 Task: In the  document Hannah.pdf Write the word in the shape with center alignment 'LOL'Change Page orientation to  'Landscape' Insert emoji in the beginning of quote: Thumbs Up
Action: Mouse moved to (289, 395)
Screenshot: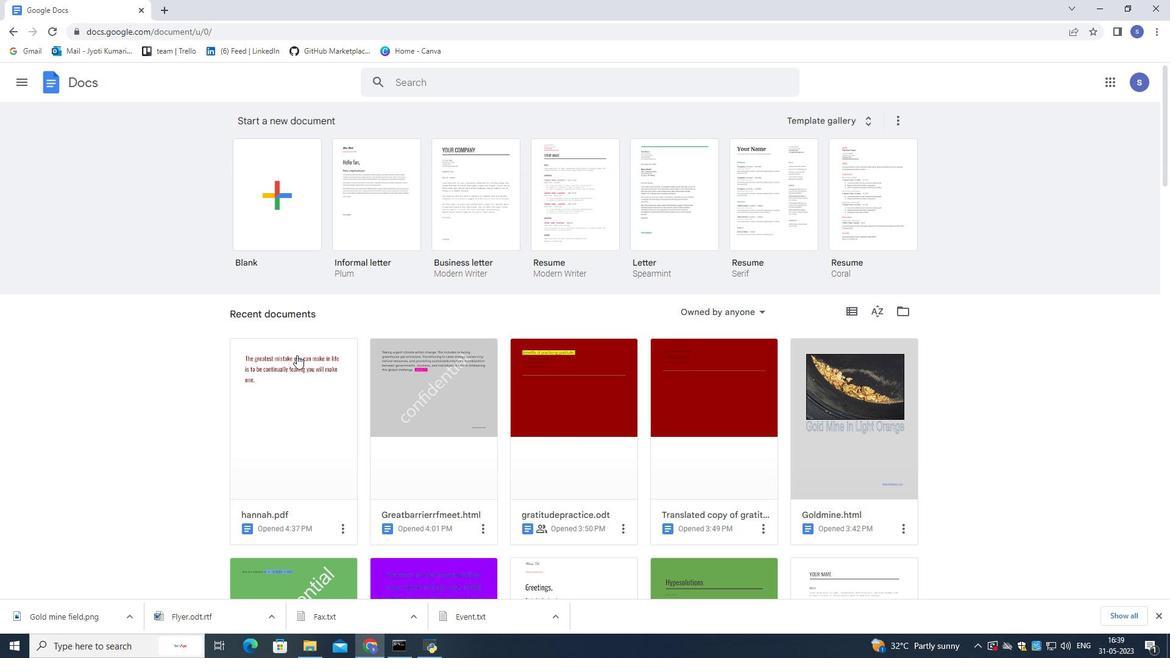 
Action: Mouse pressed left at (289, 395)
Screenshot: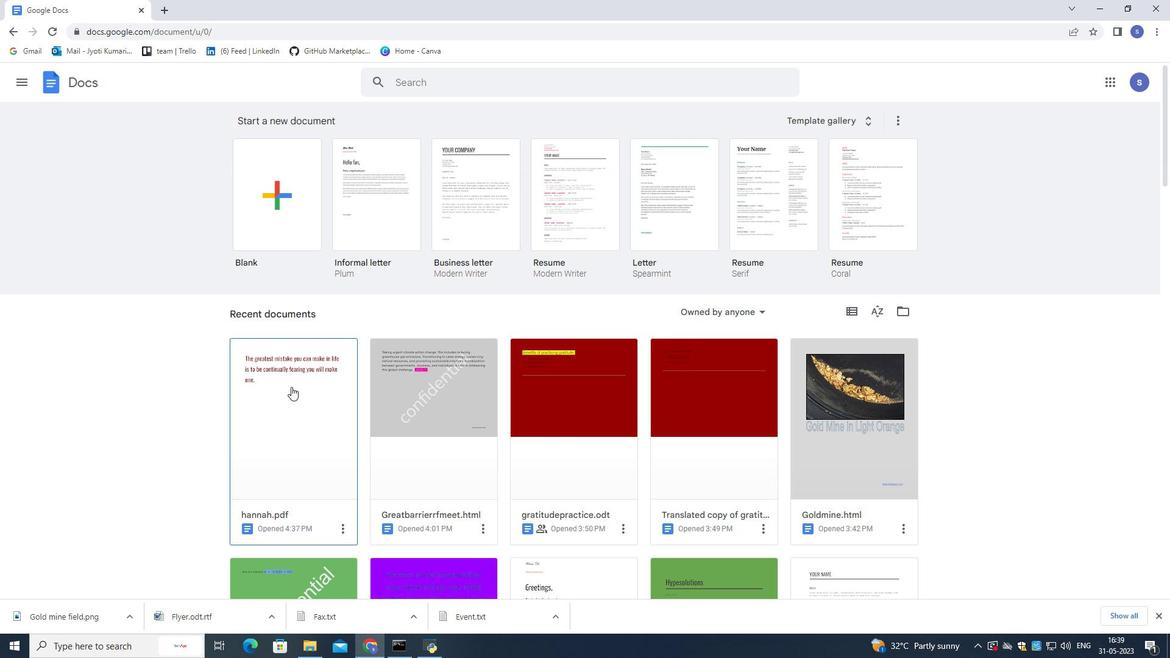 
Action: Mouse pressed left at (289, 395)
Screenshot: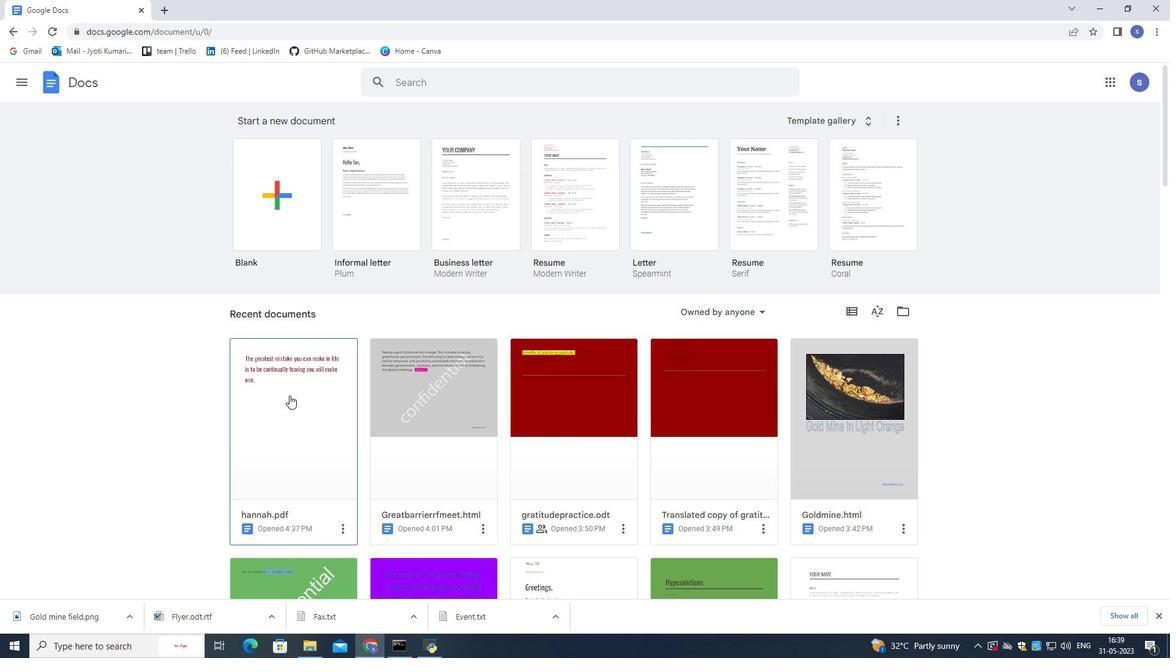 
Action: Mouse moved to (386, 235)
Screenshot: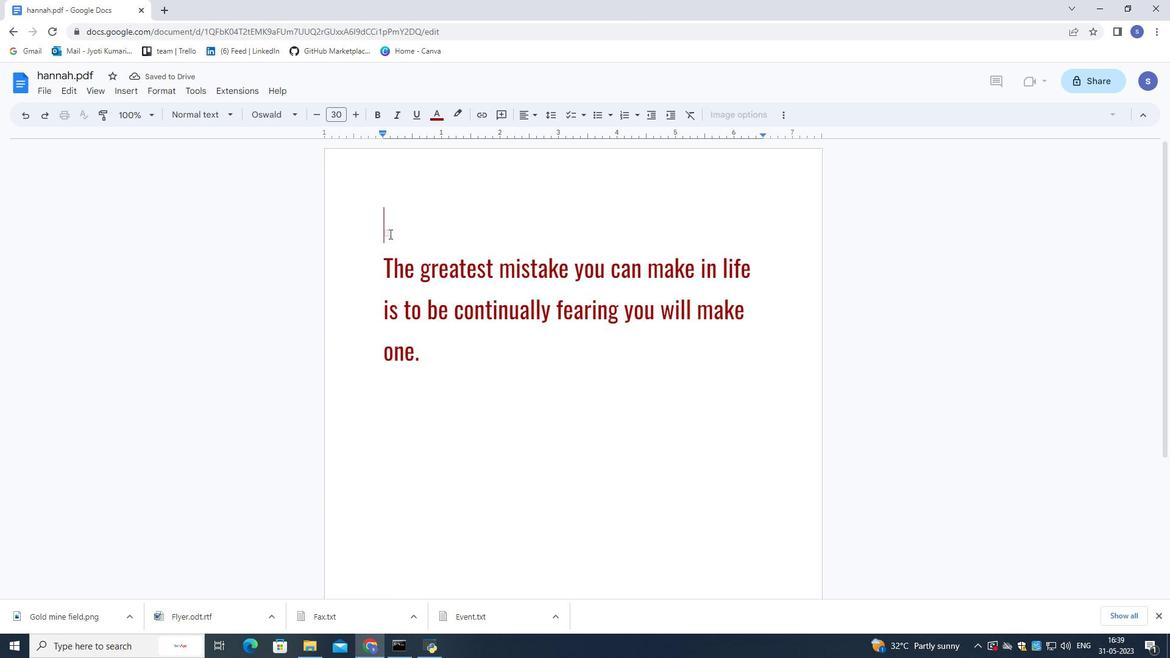 
Action: Mouse pressed left at (386, 235)
Screenshot: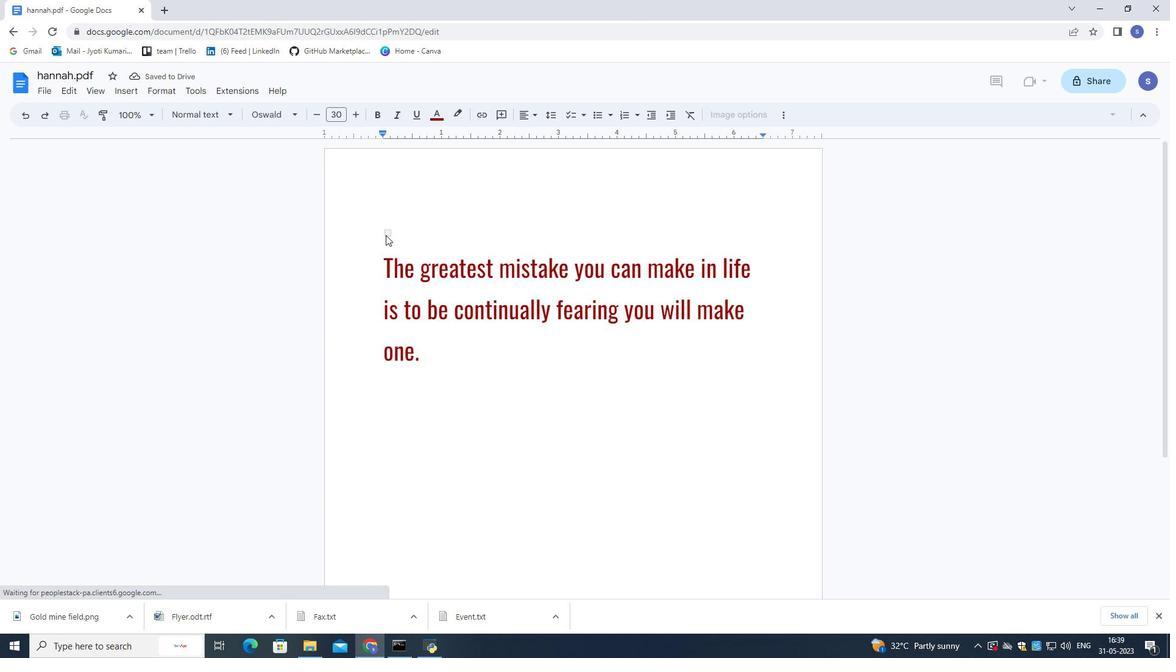 
Action: Mouse moved to (406, 242)
Screenshot: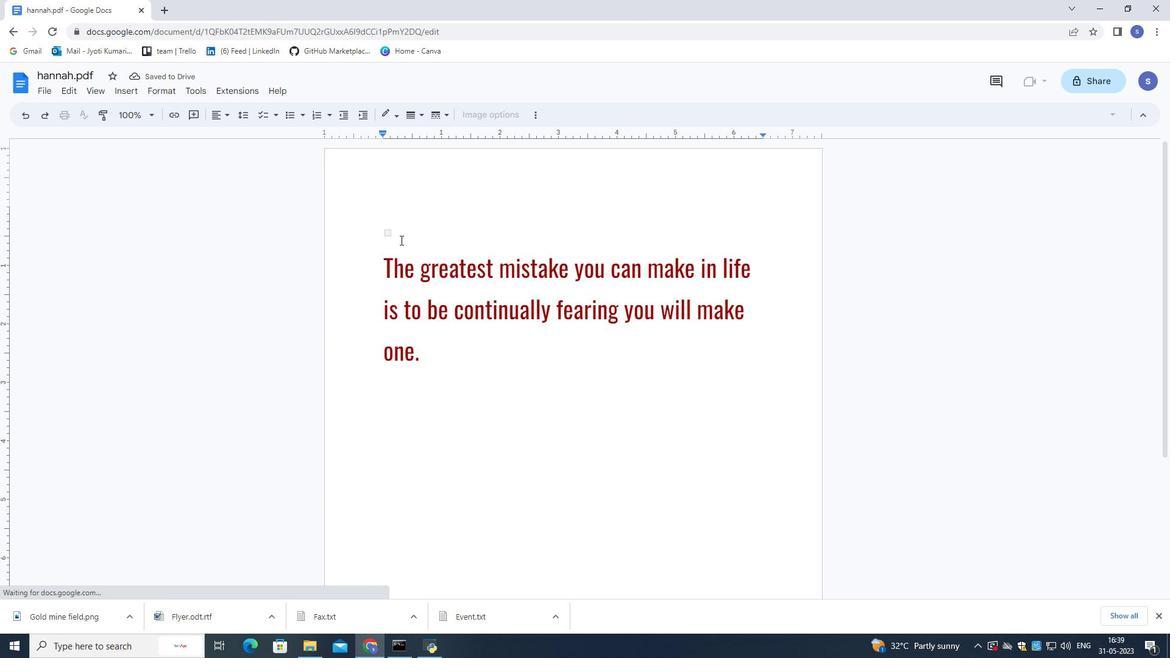 
Action: Mouse pressed left at (406, 242)
Screenshot: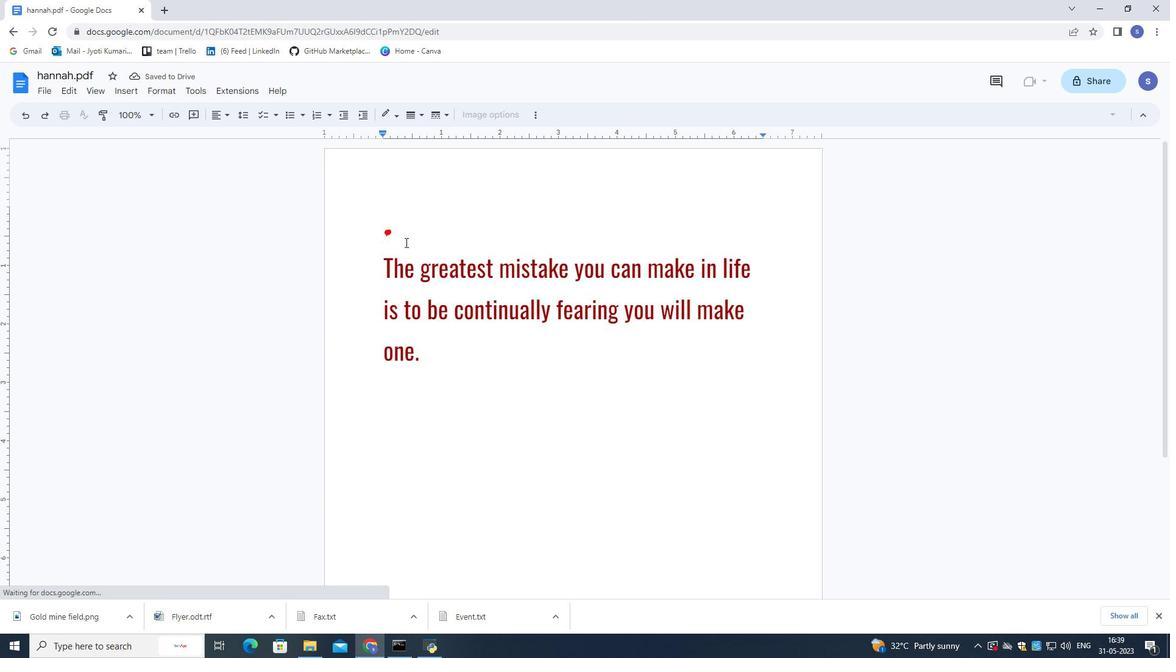 
Action: Mouse moved to (387, 227)
Screenshot: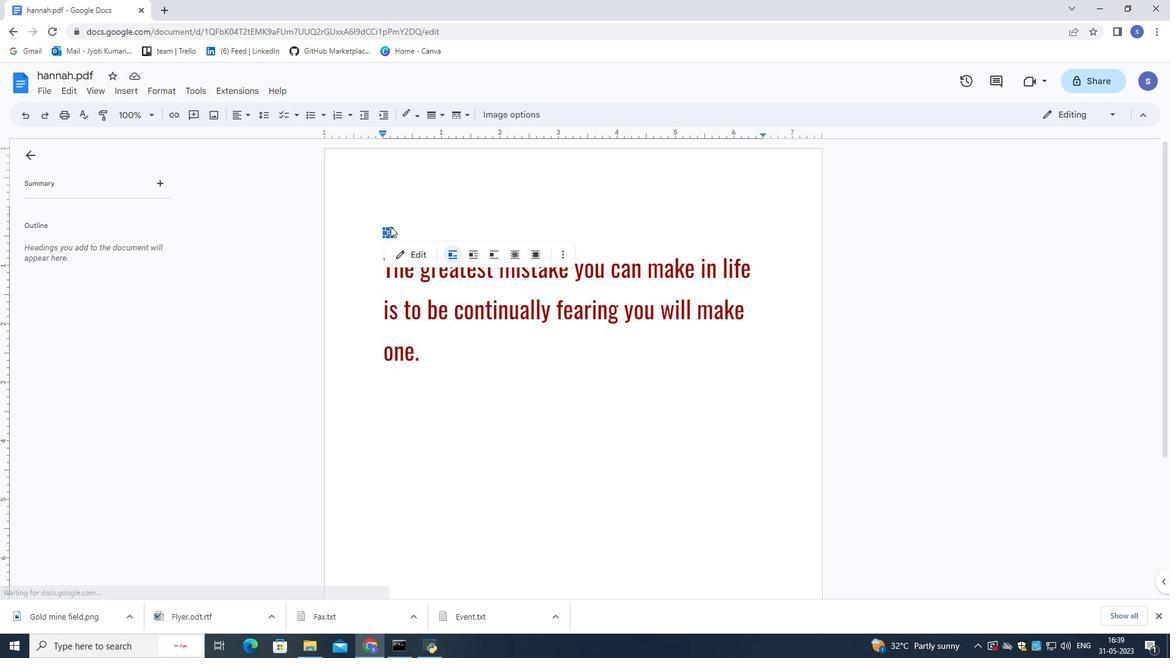 
Action: Mouse pressed left at (387, 227)
Screenshot: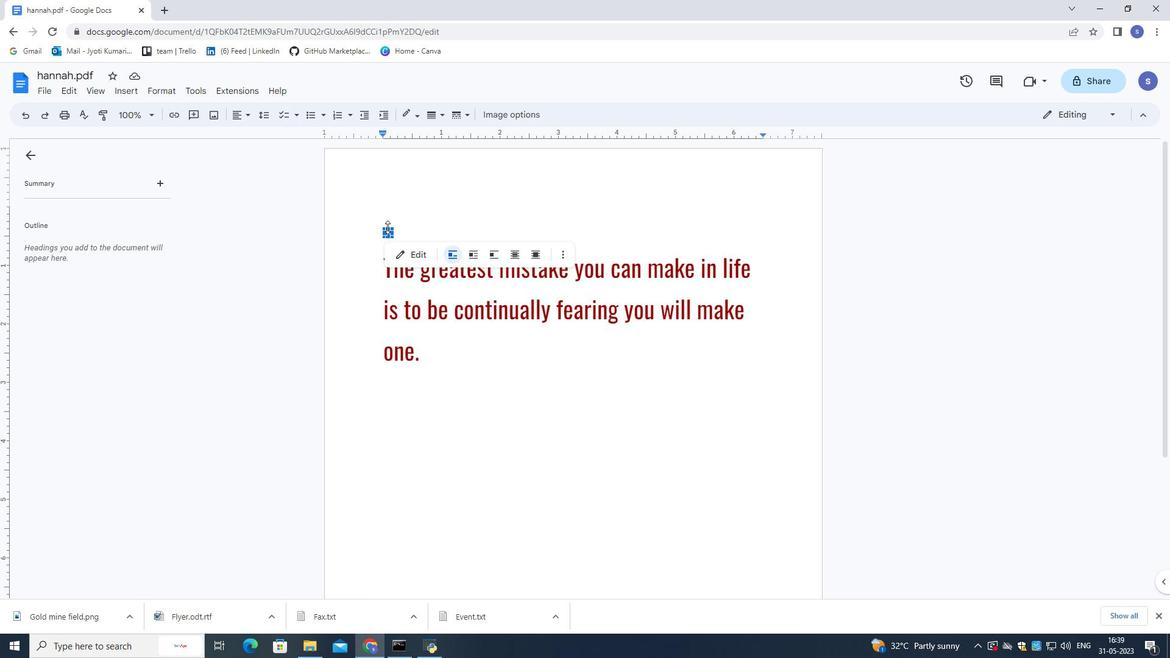 
Action: Mouse moved to (396, 226)
Screenshot: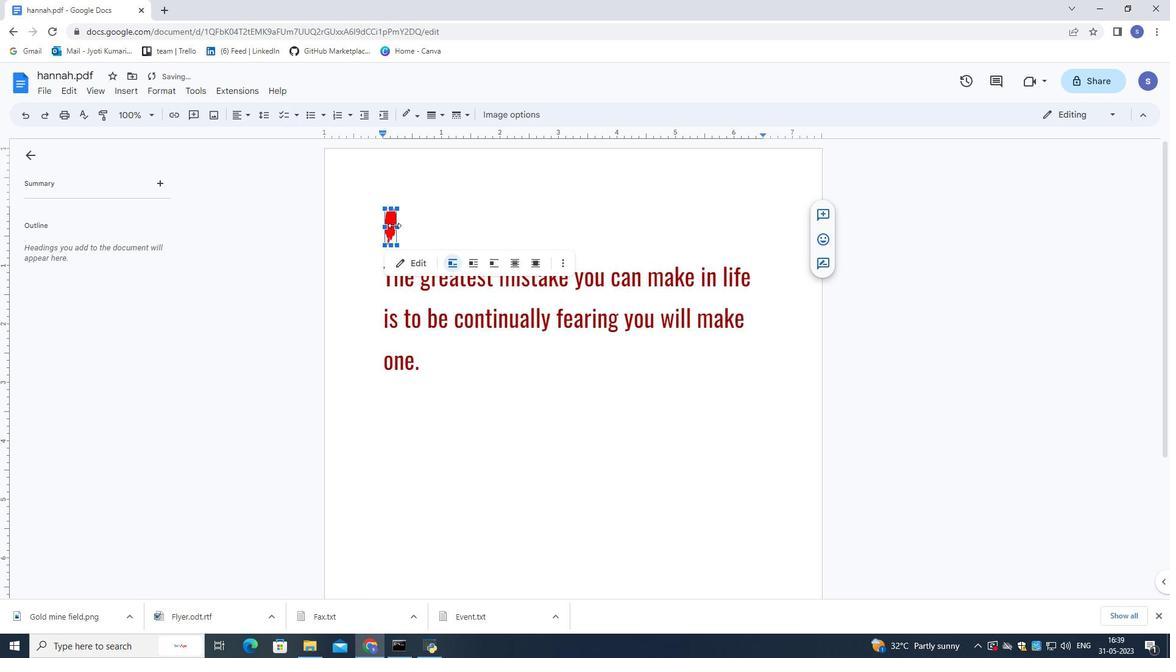 
Action: Mouse pressed left at (396, 226)
Screenshot: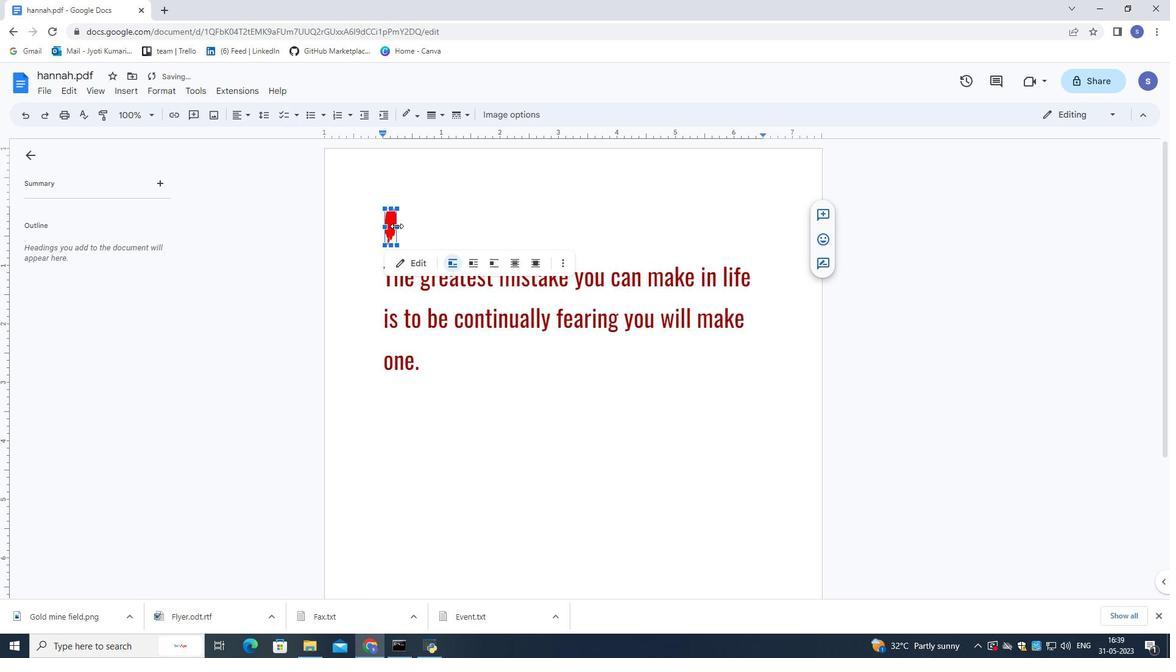 
Action: Mouse moved to (400, 232)
Screenshot: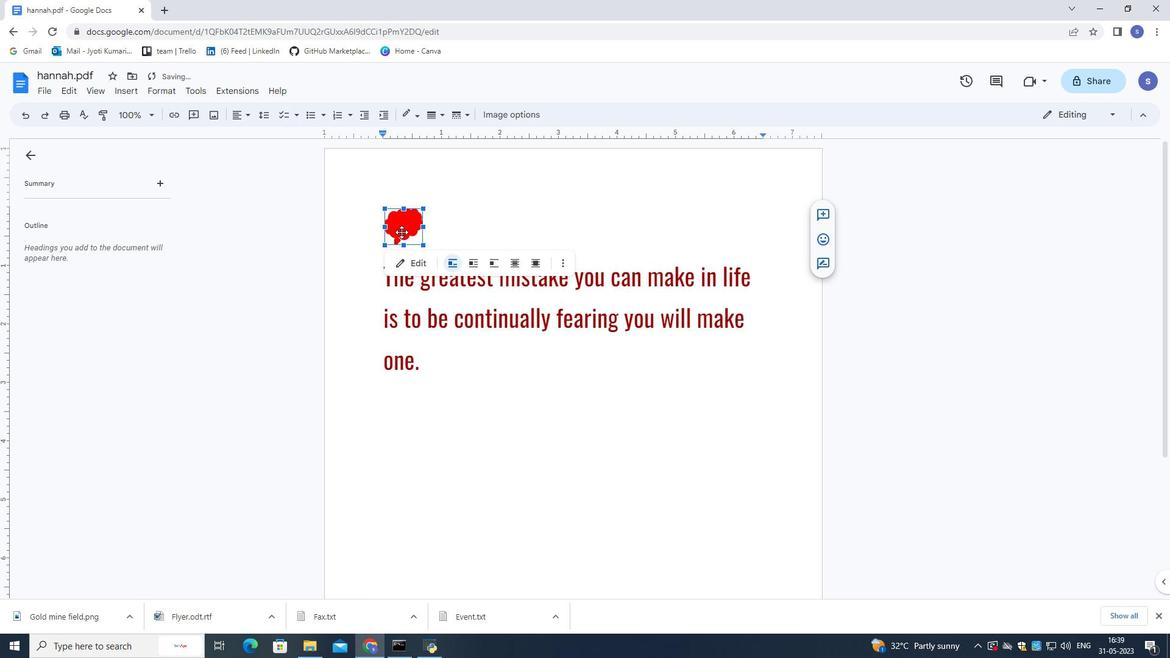 
Action: Mouse pressed left at (400, 232)
Screenshot: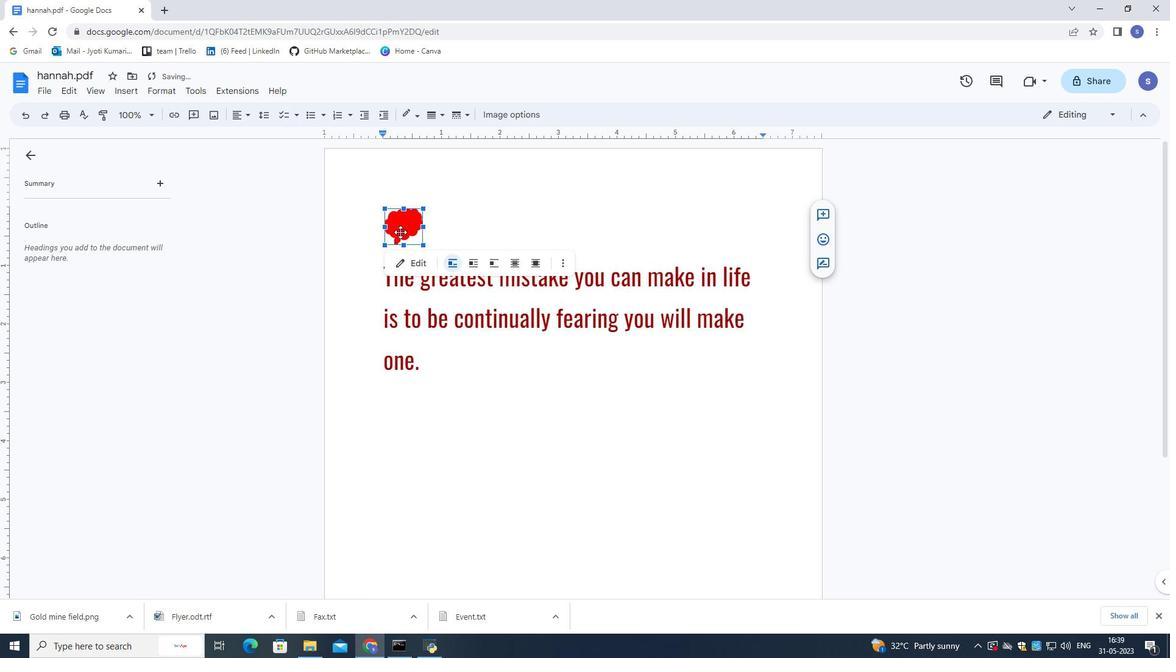 
Action: Mouse moved to (400, 228)
Screenshot: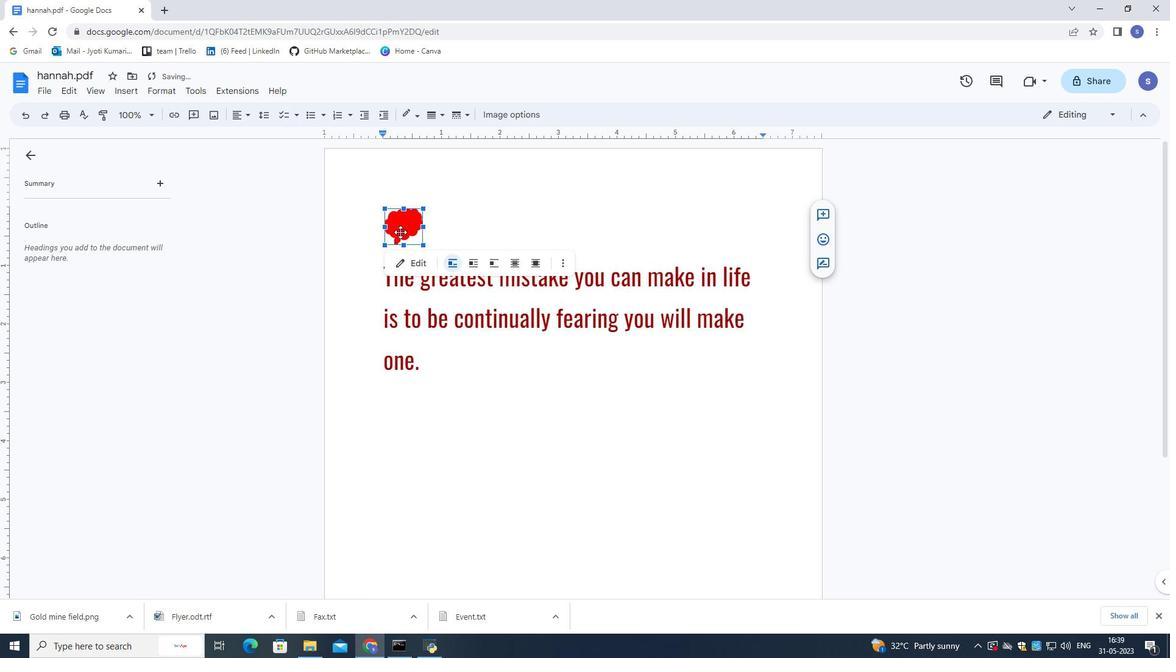 
Action: Mouse pressed left at (400, 228)
Screenshot: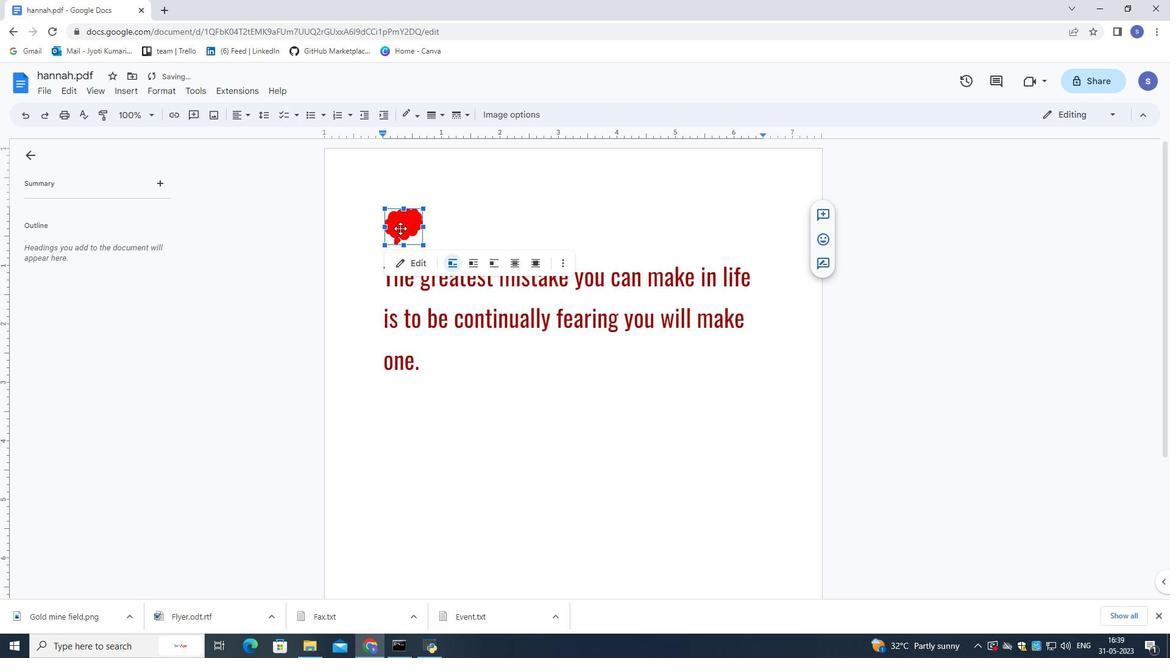
Action: Mouse pressed left at (400, 228)
Screenshot: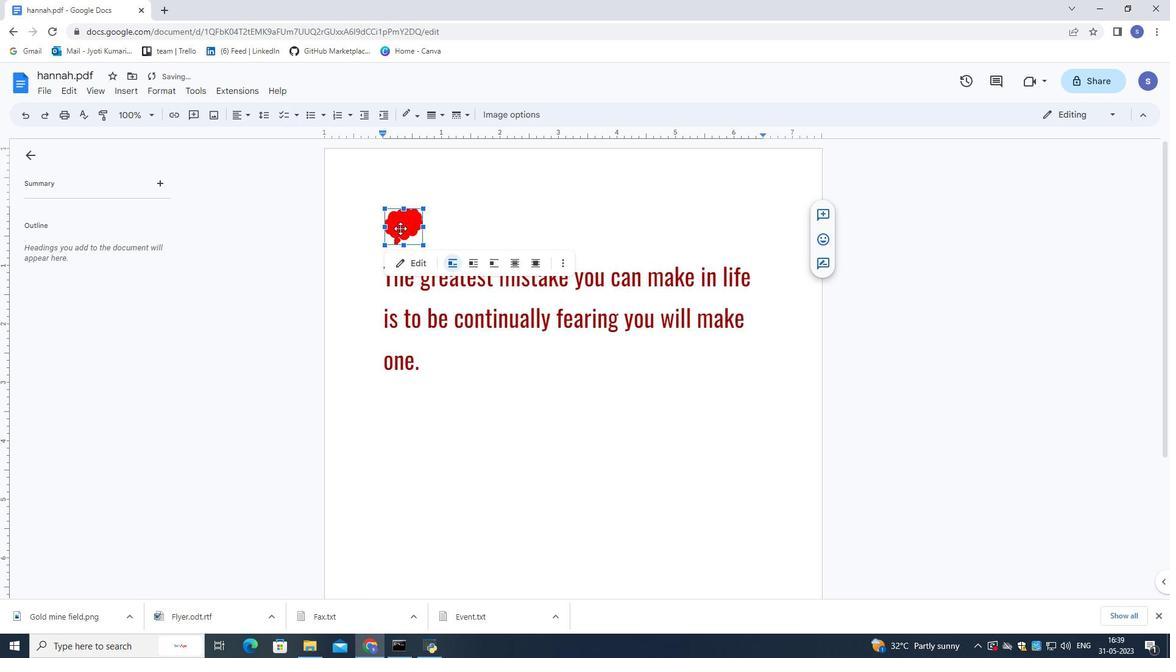 
Action: Mouse pressed left at (400, 228)
Screenshot: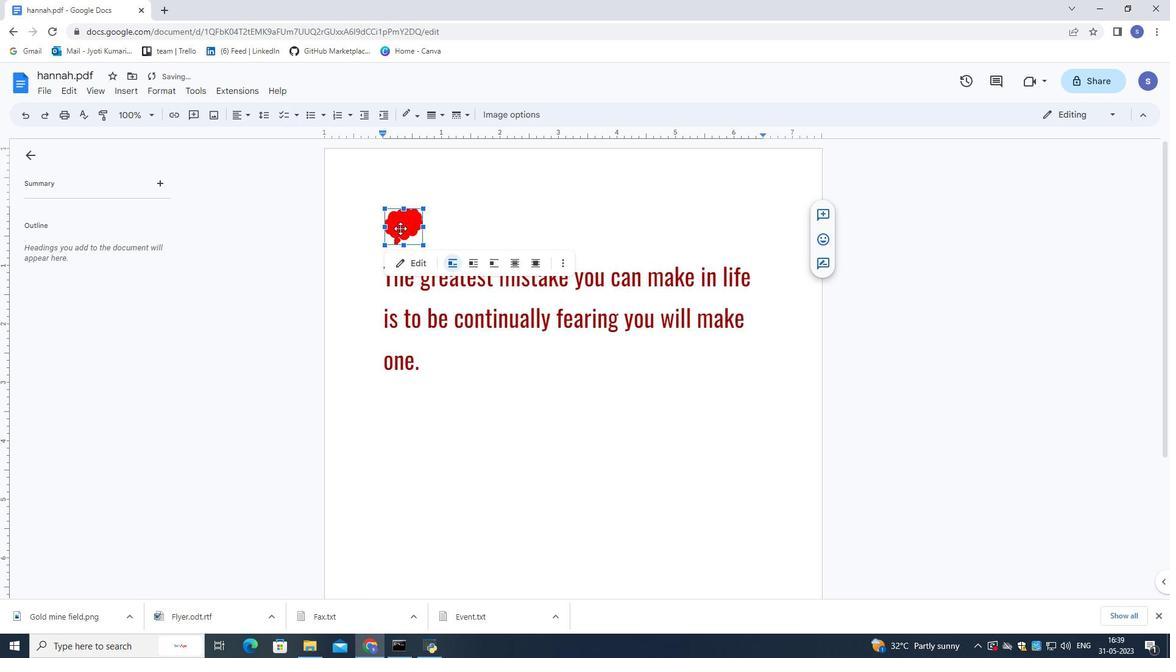 
Action: Mouse moved to (592, 329)
Screenshot: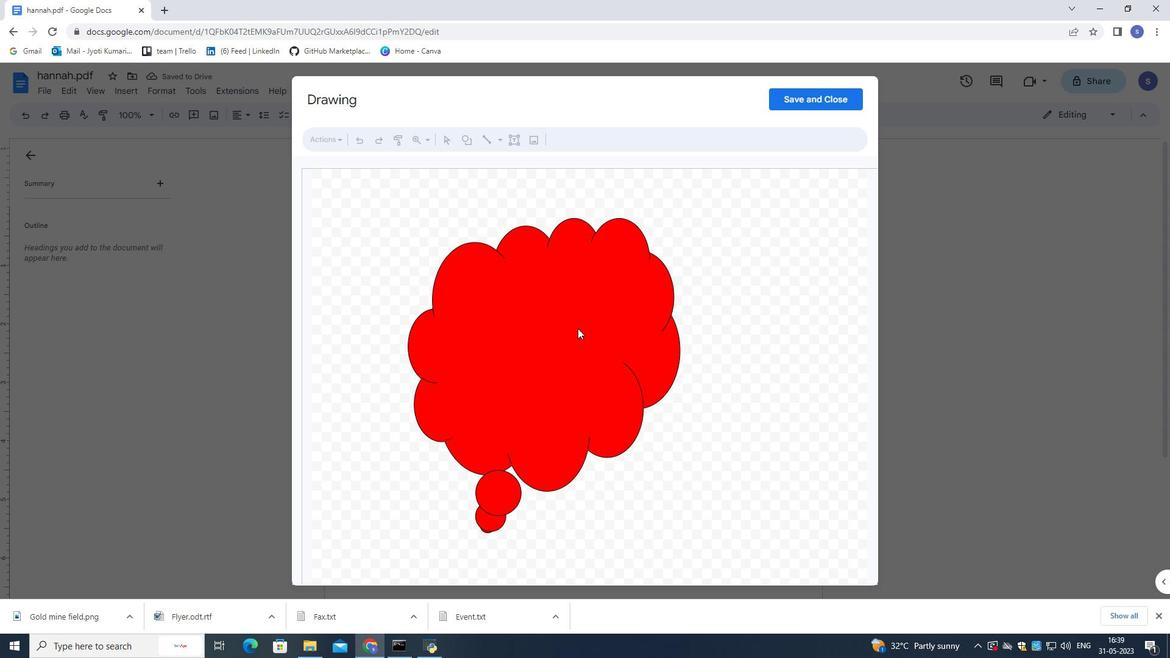 
Action: Mouse pressed left at (592, 329)
Screenshot: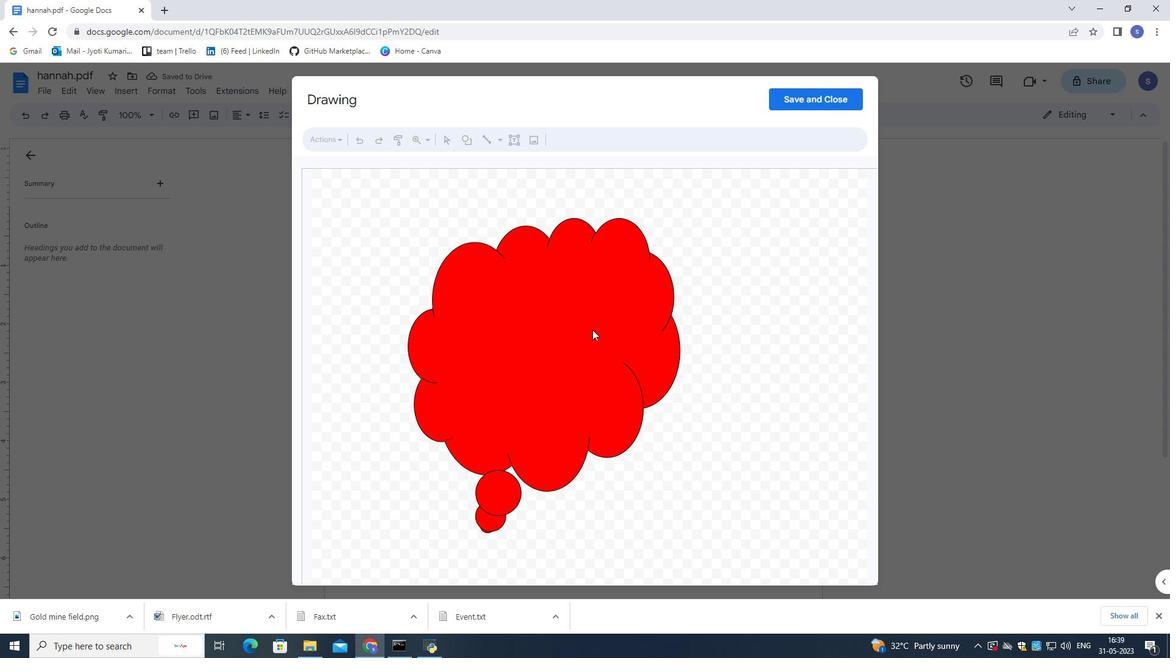 
Action: Mouse moved to (557, 341)
Screenshot: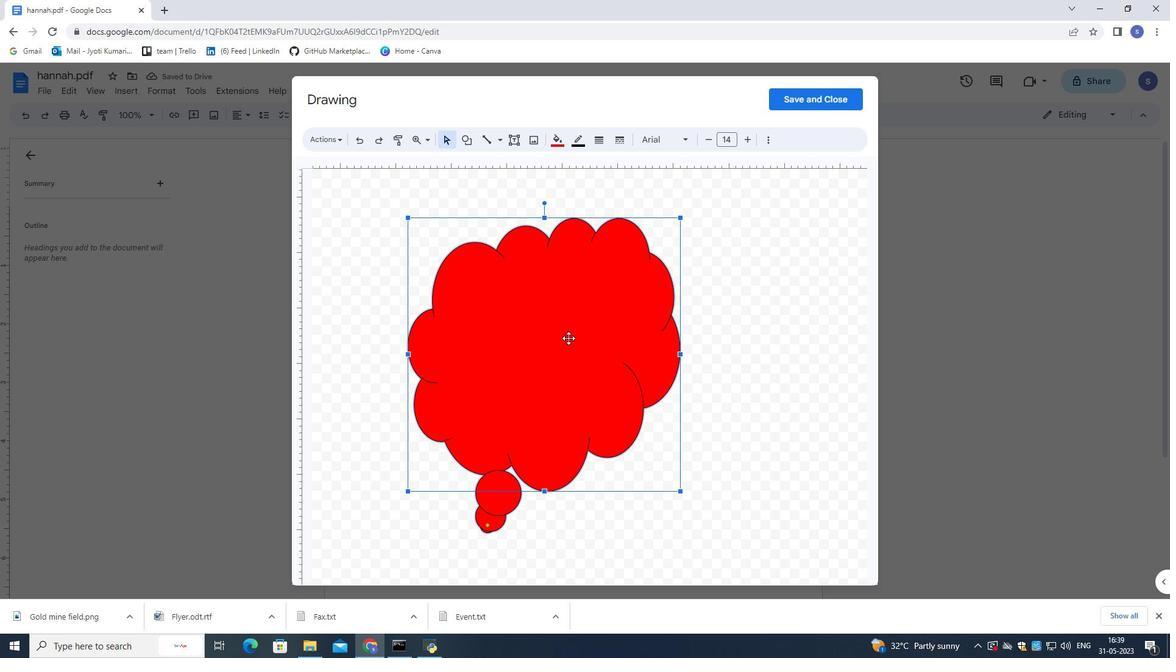 
Action: Mouse pressed left at (557, 341)
Screenshot: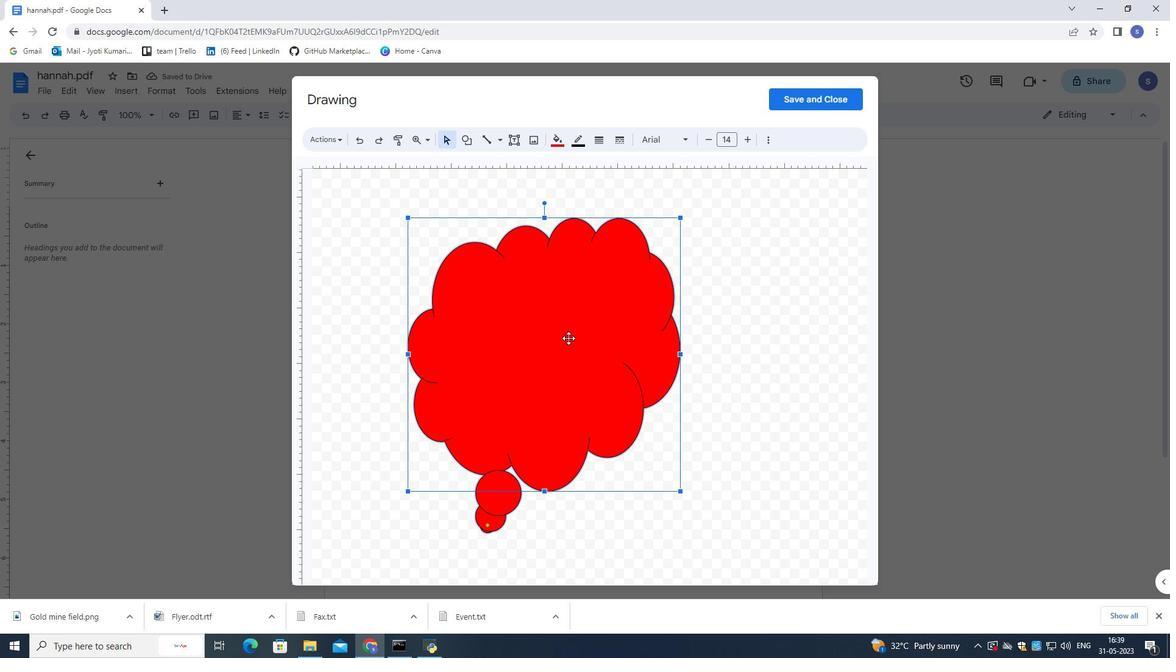 
Action: Mouse moved to (556, 341)
Screenshot: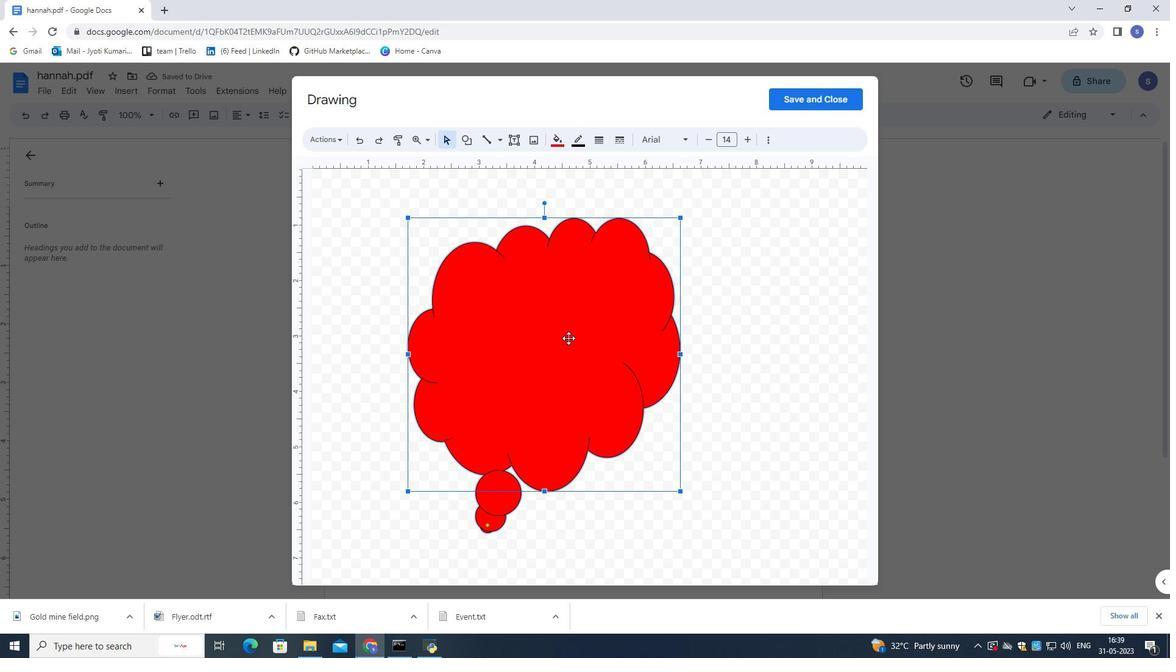 
Action: Mouse pressed left at (556, 341)
Screenshot: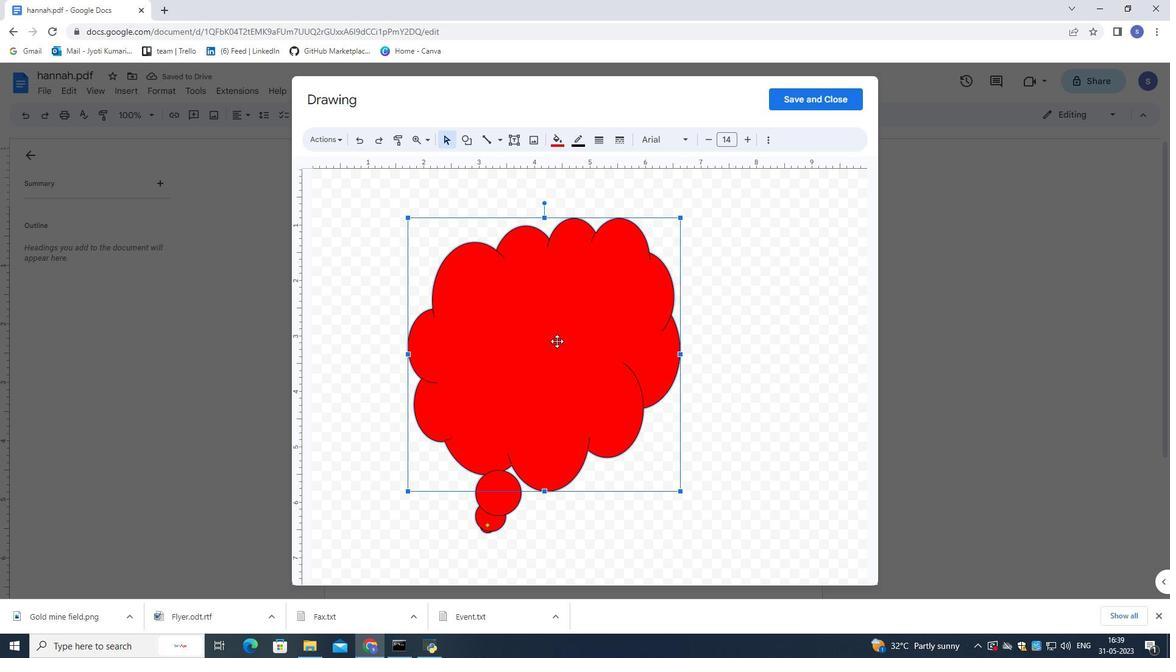 
Action: Mouse pressed left at (556, 341)
Screenshot: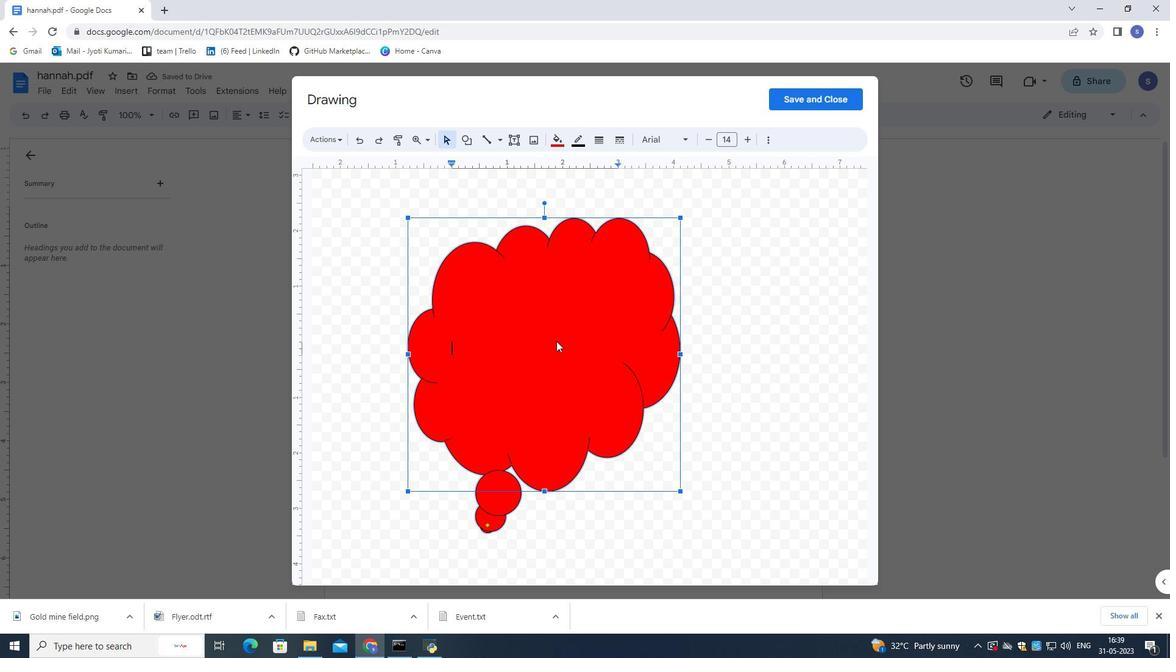
Action: Key pressed <Key.shift>LOL
Screenshot: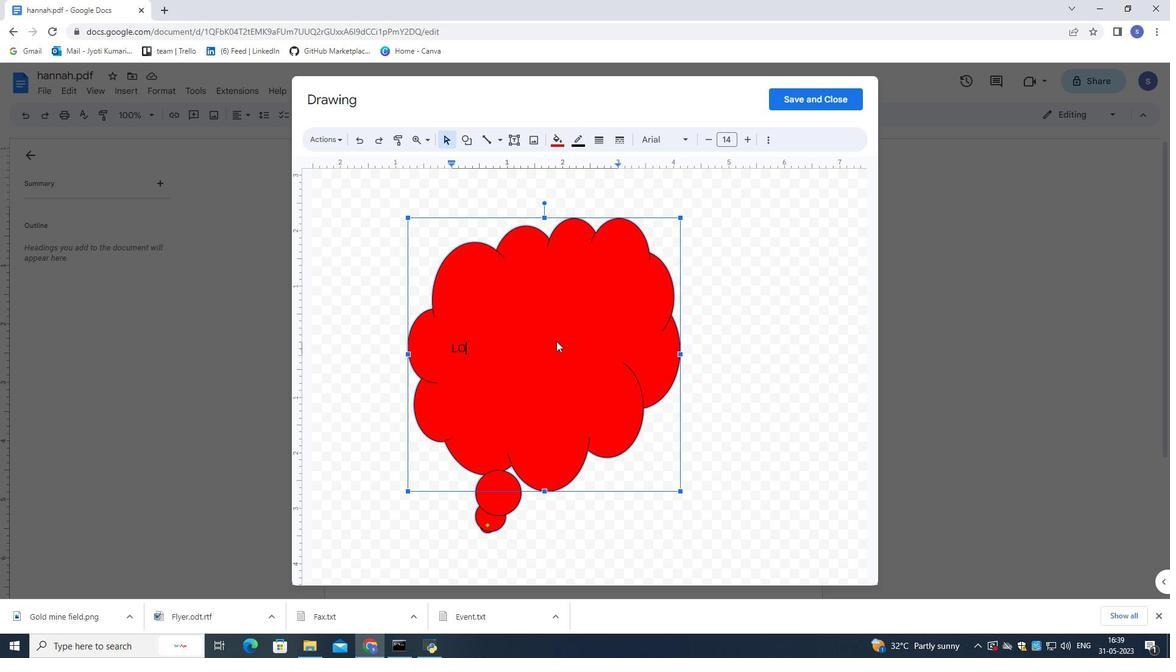 
Action: Mouse moved to (817, 96)
Screenshot: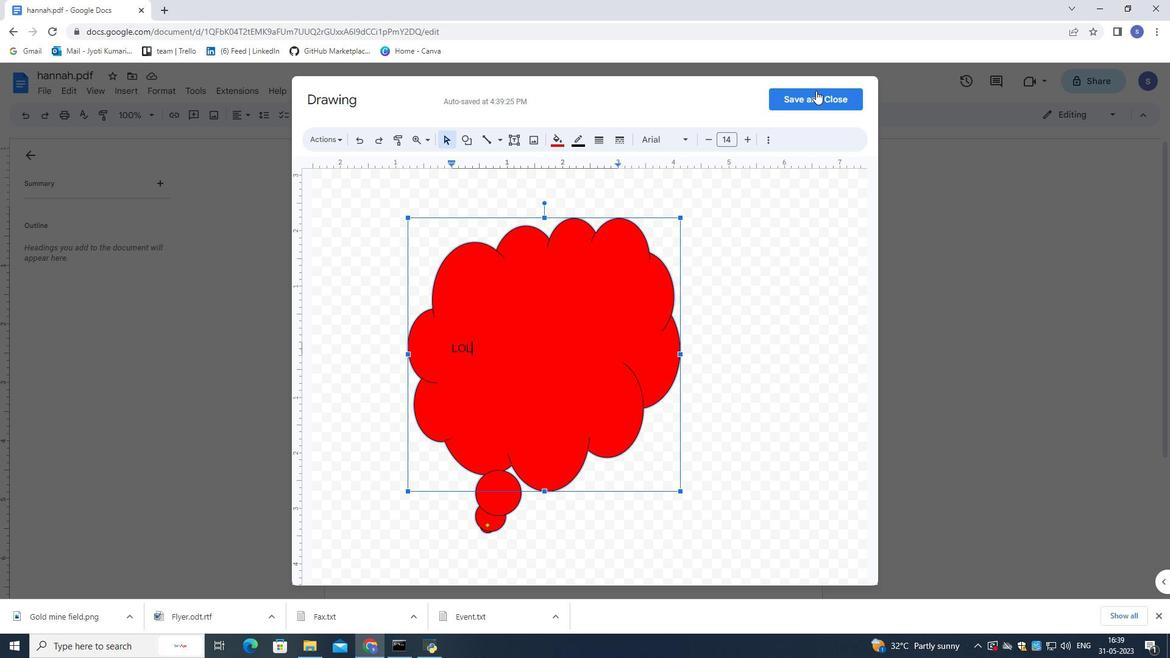 
Action: Mouse pressed left at (817, 96)
Screenshot: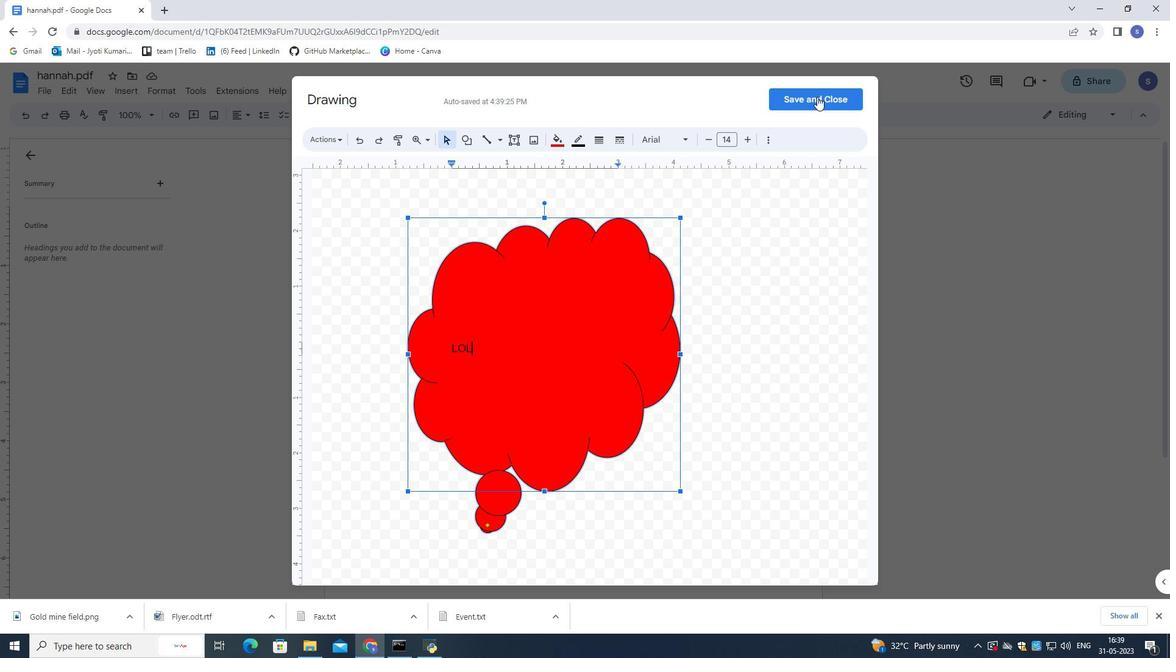 
Action: Mouse moved to (474, 225)
Screenshot: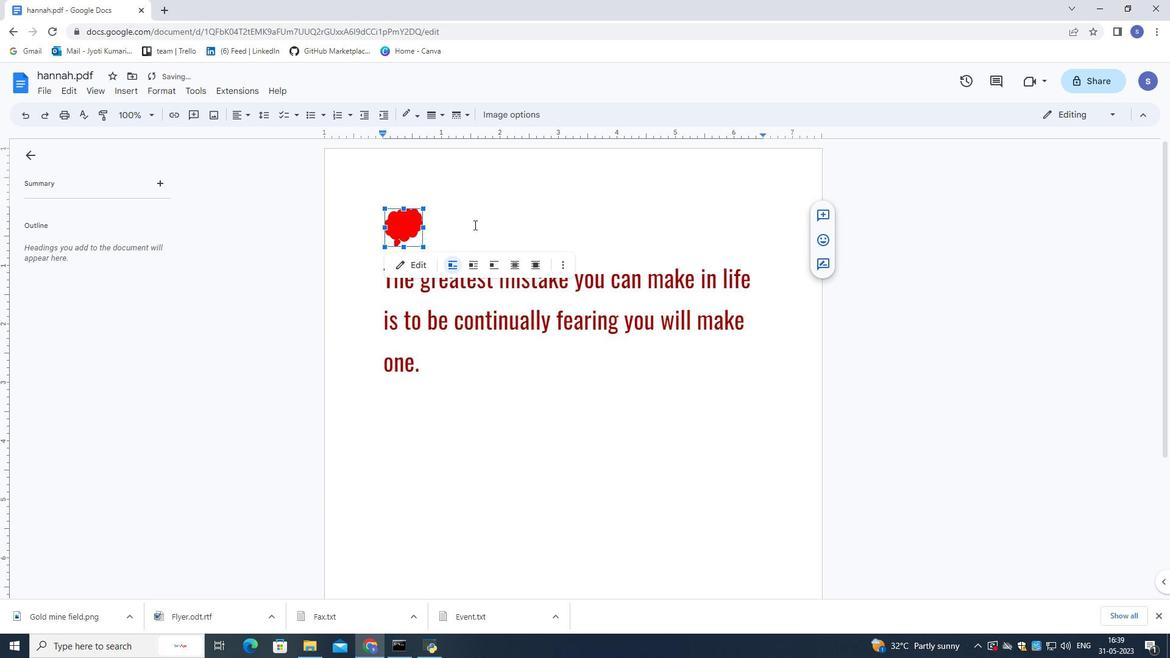 
Action: Mouse pressed left at (474, 225)
Screenshot: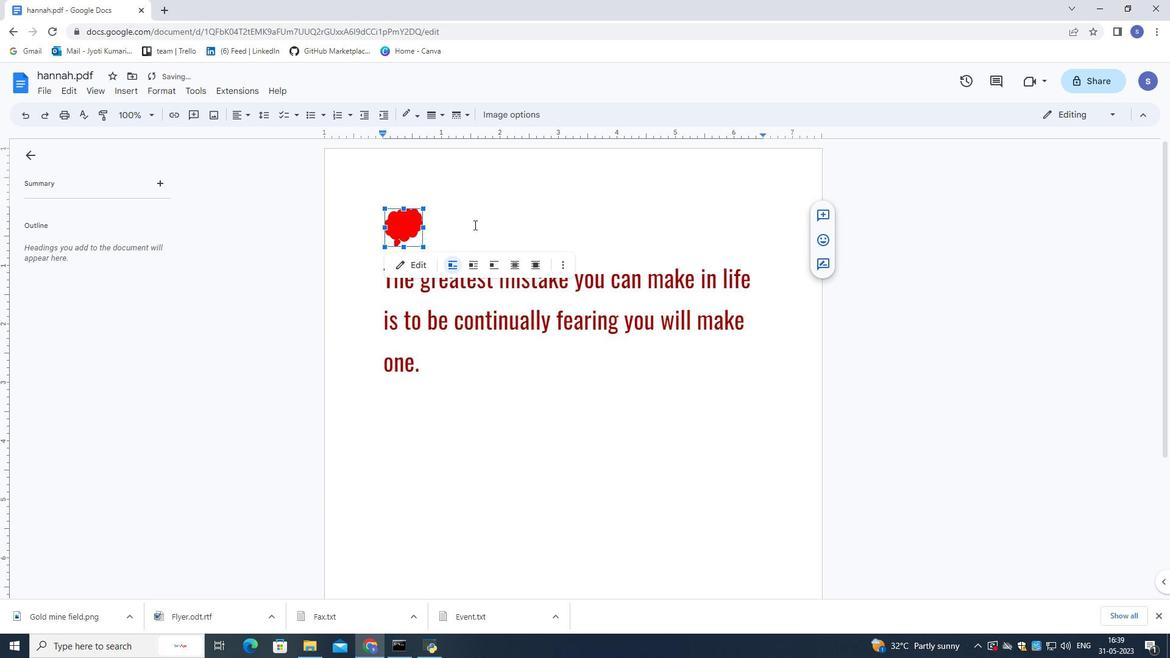 
Action: Mouse moved to (140, 92)
Screenshot: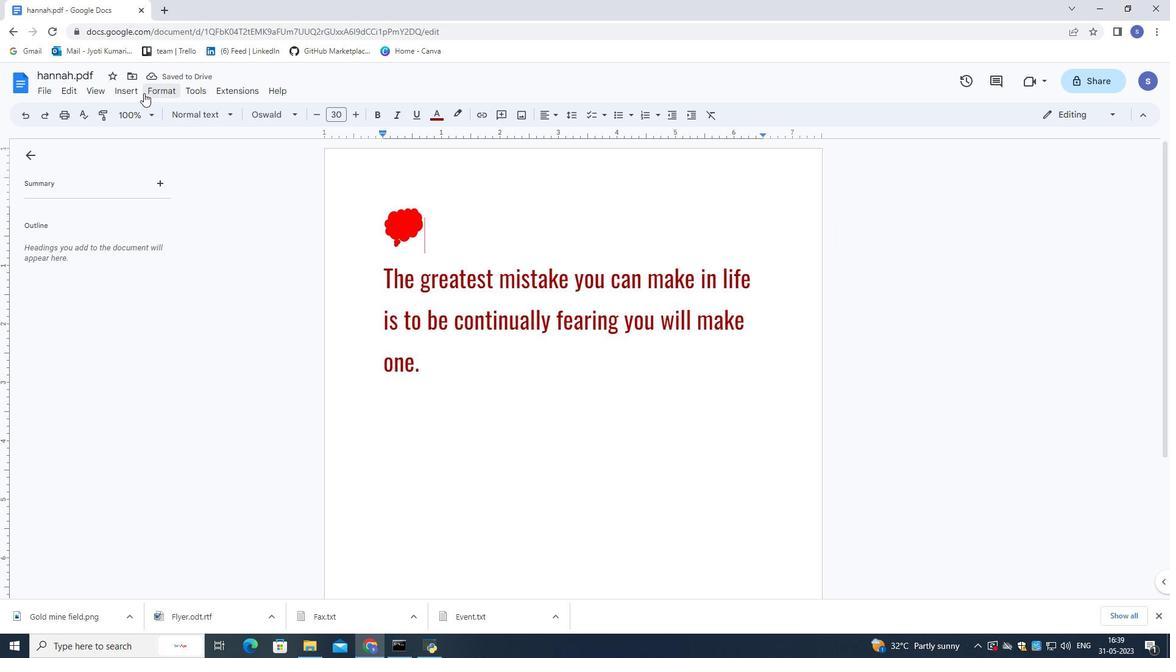 
Action: Mouse pressed left at (140, 92)
Screenshot: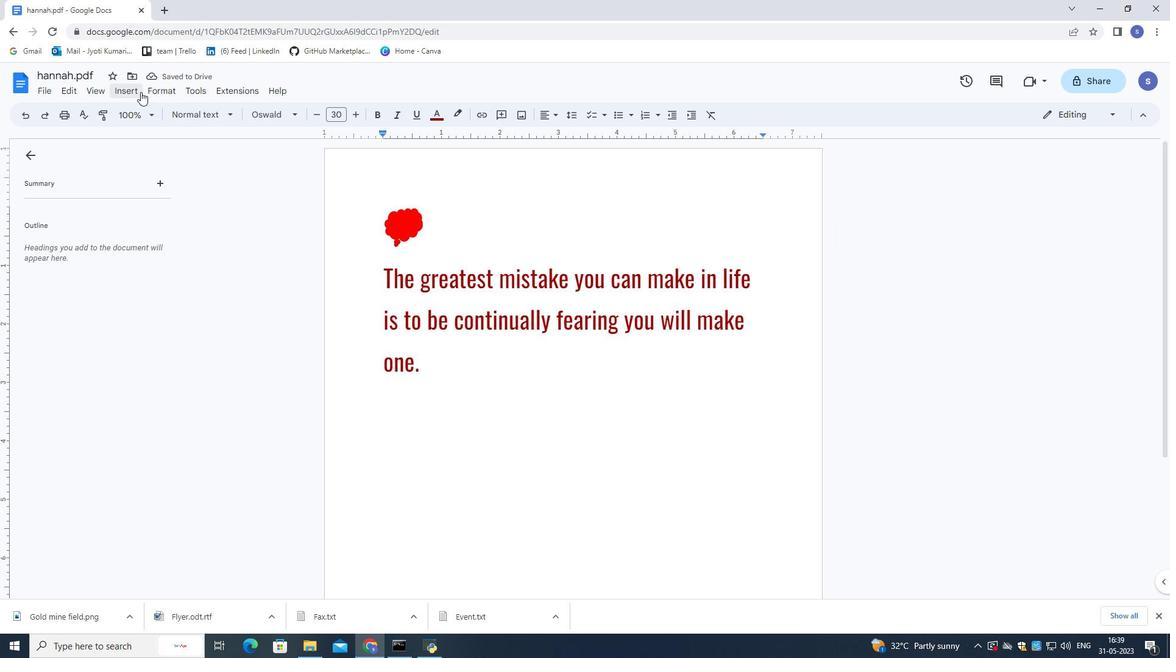 
Action: Mouse moved to (193, 281)
Screenshot: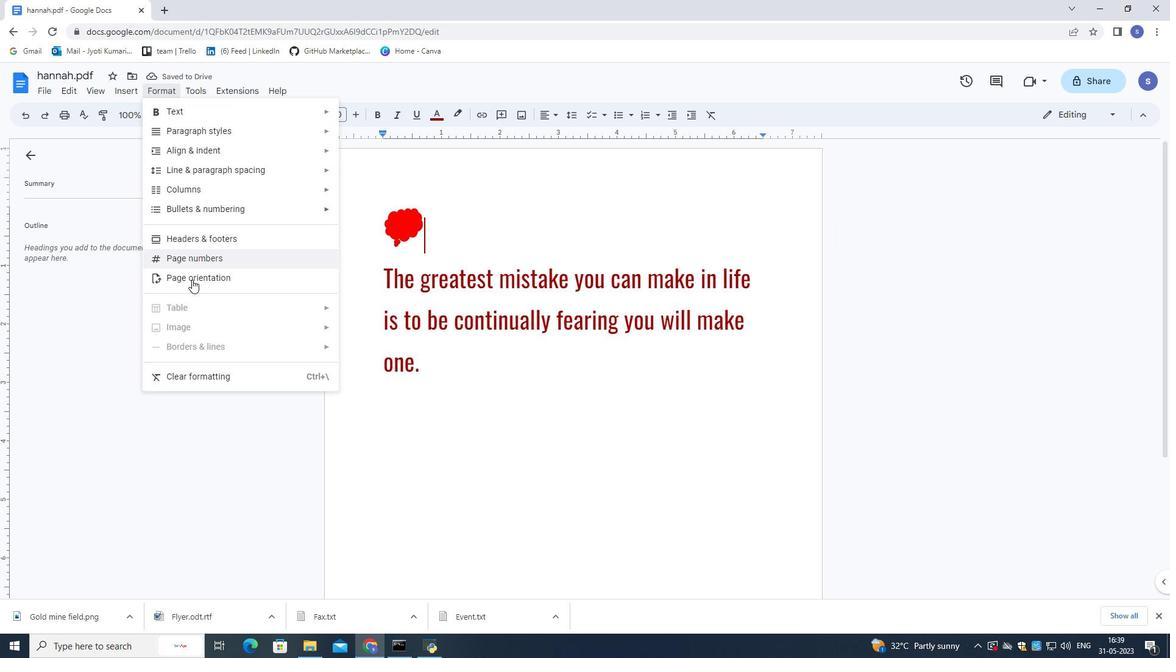 
Action: Mouse pressed left at (193, 281)
Screenshot: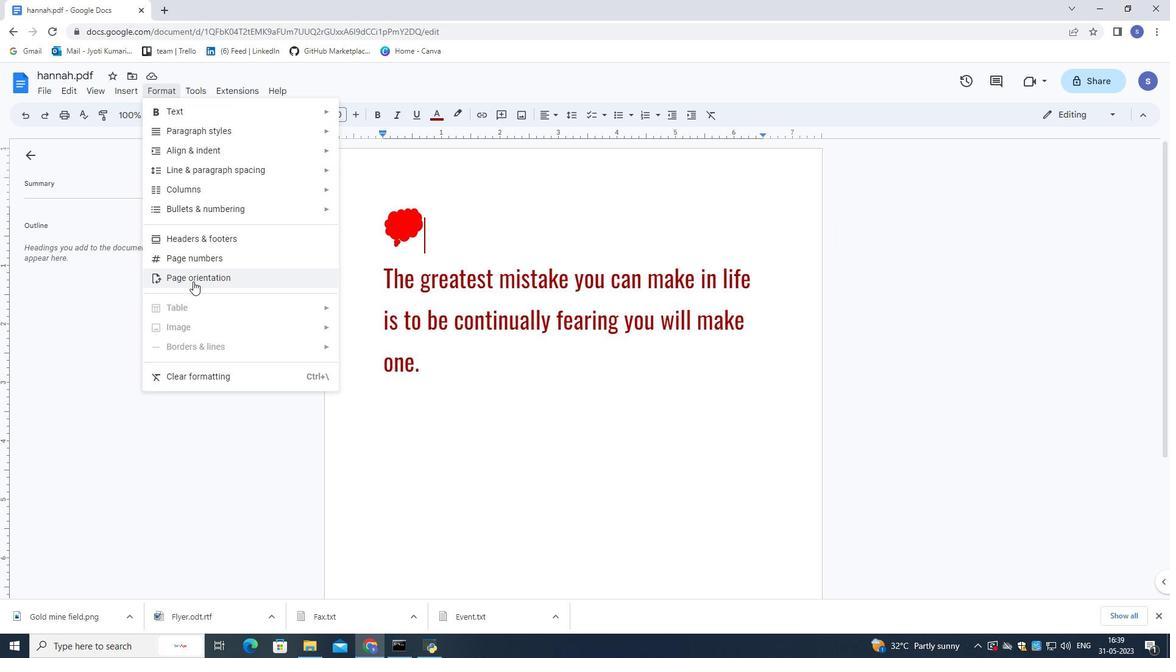 
Action: Mouse moved to (543, 353)
Screenshot: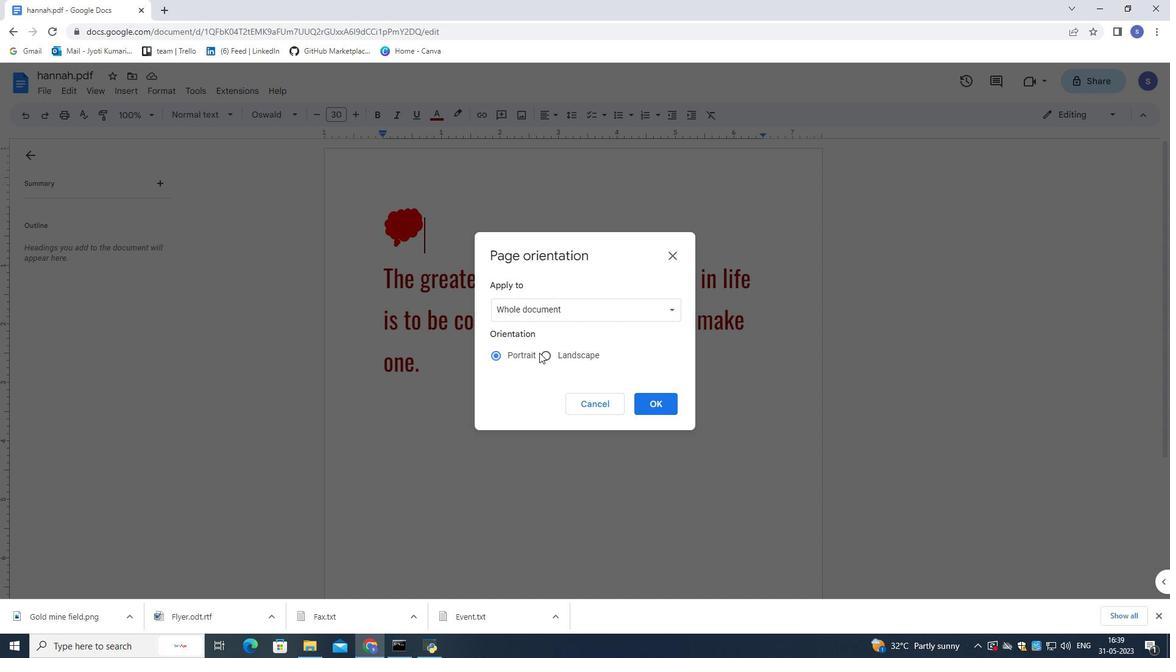 
Action: Mouse pressed left at (543, 353)
Screenshot: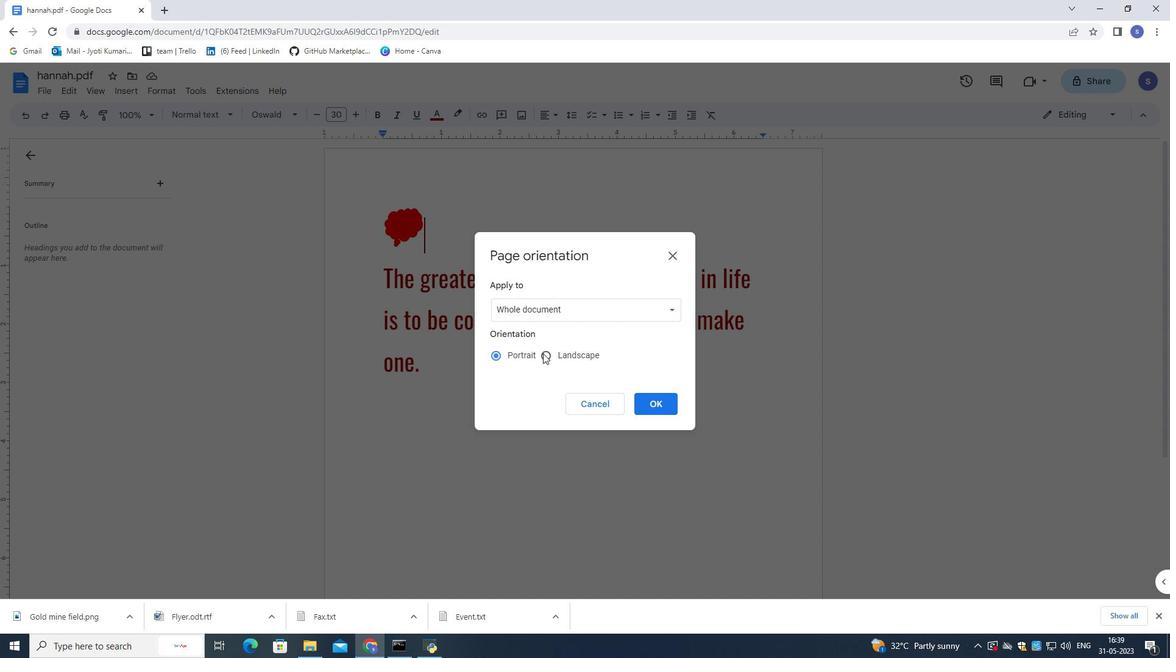 
Action: Mouse moved to (648, 404)
Screenshot: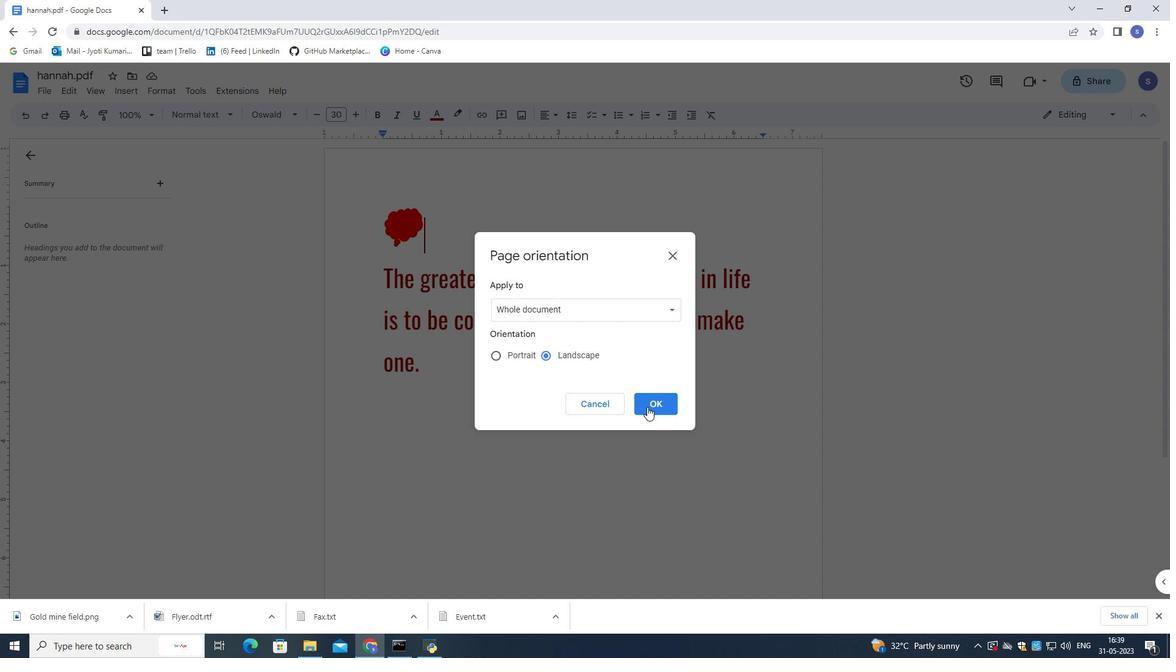 
Action: Mouse pressed left at (648, 404)
Screenshot: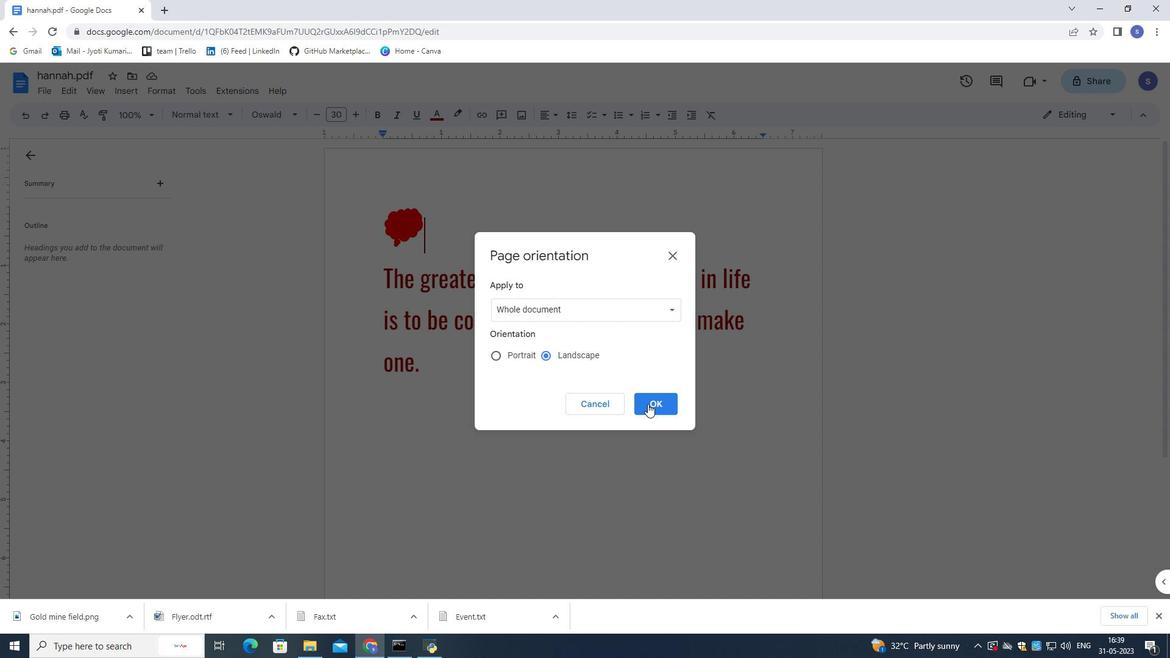 
Action: Mouse moved to (314, 284)
Screenshot: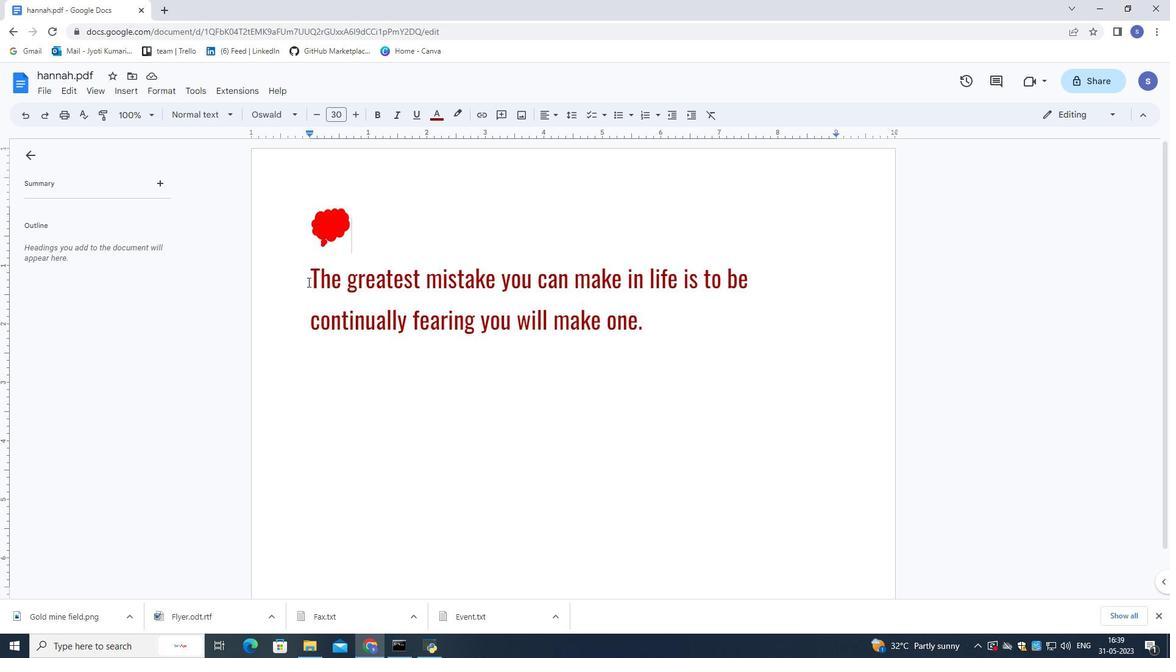 
Action: Mouse pressed left at (314, 284)
Screenshot: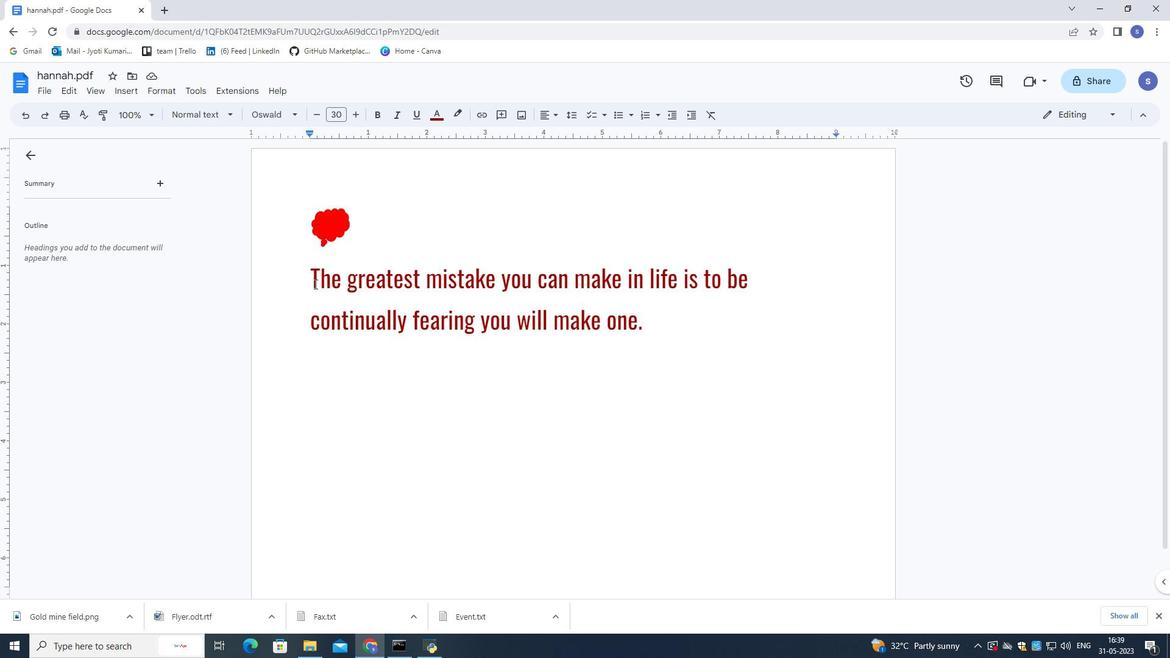 
Action: Mouse moved to (131, 87)
Screenshot: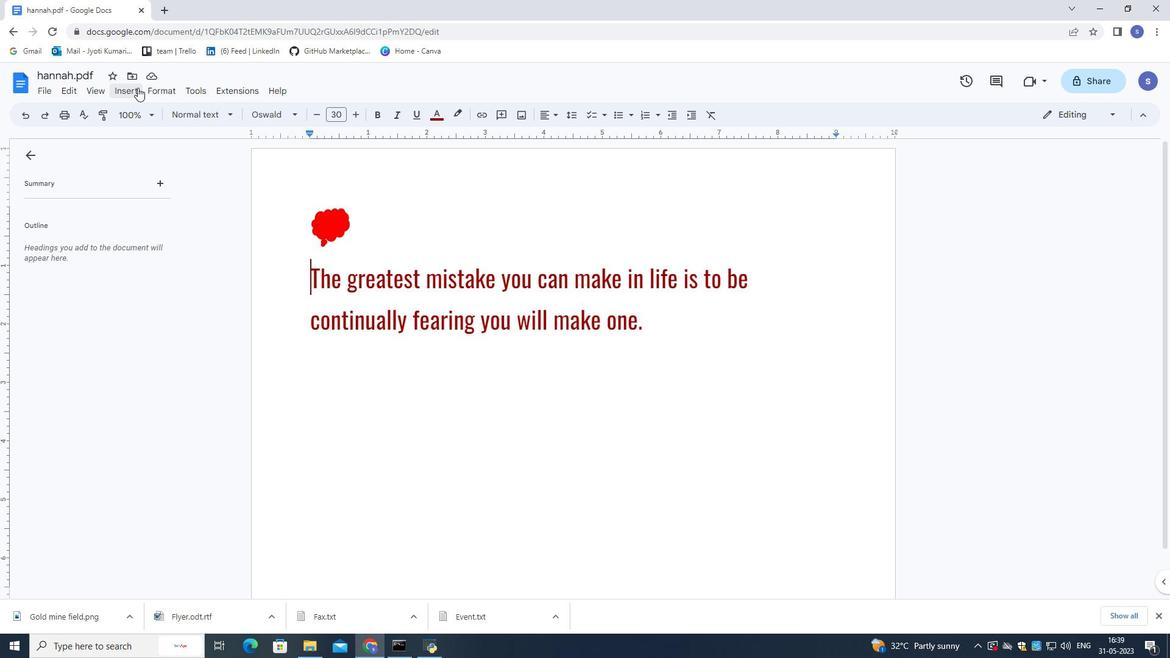 
Action: Mouse pressed left at (131, 87)
Screenshot: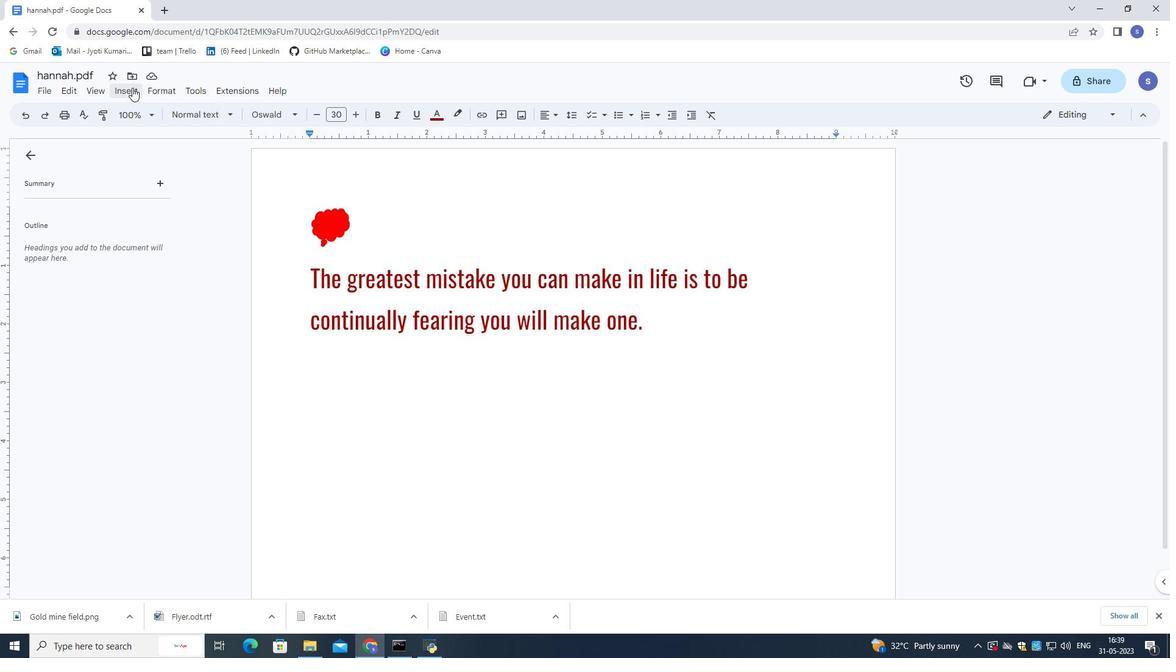 
Action: Mouse moved to (192, 212)
Screenshot: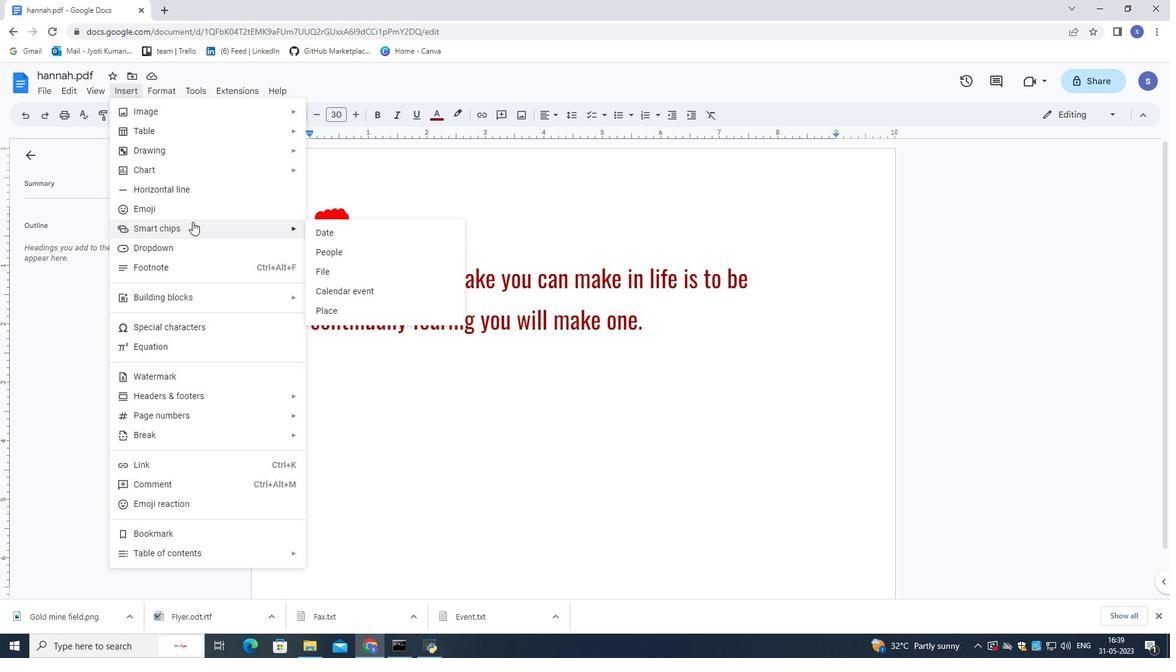 
Action: Mouse pressed left at (192, 212)
Screenshot: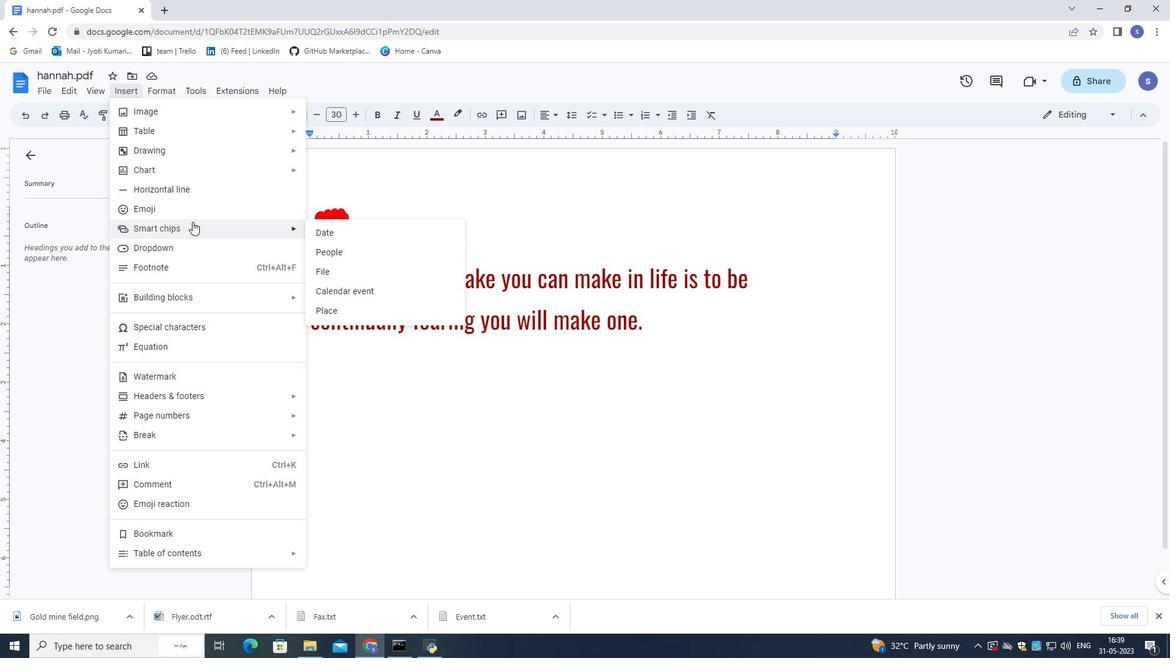 
Action: Mouse moved to (331, 524)
Screenshot: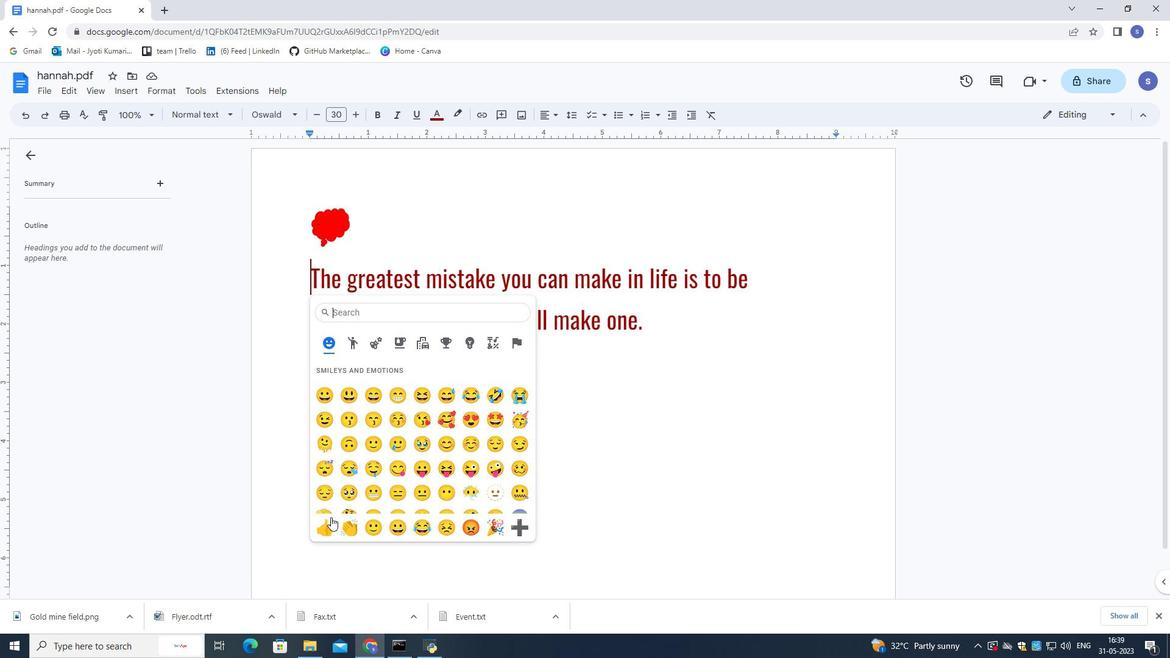 
Action: Mouse pressed left at (331, 524)
Screenshot: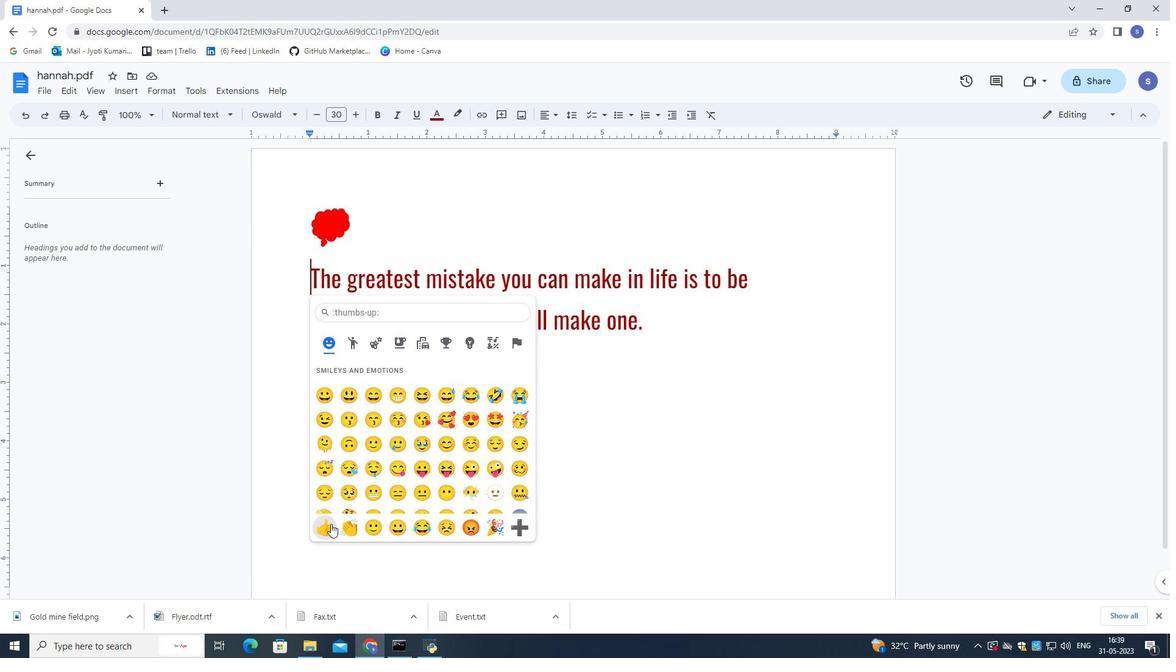 
Action: Mouse moved to (415, 404)
Screenshot: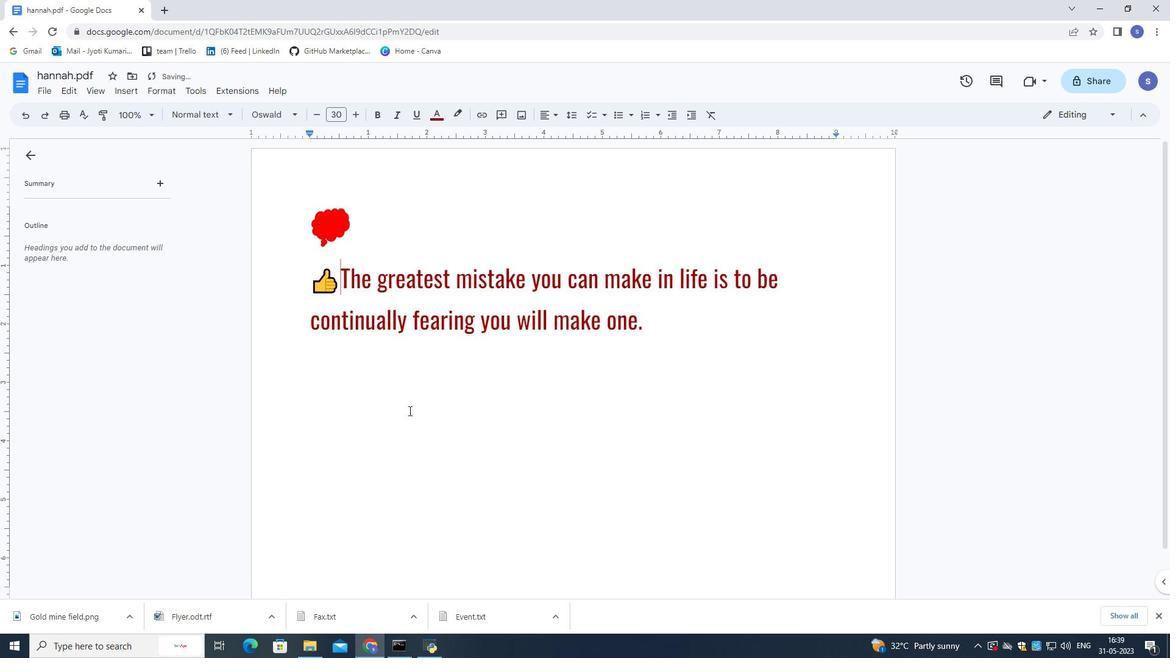 
Action: Mouse pressed left at (415, 404)
Screenshot: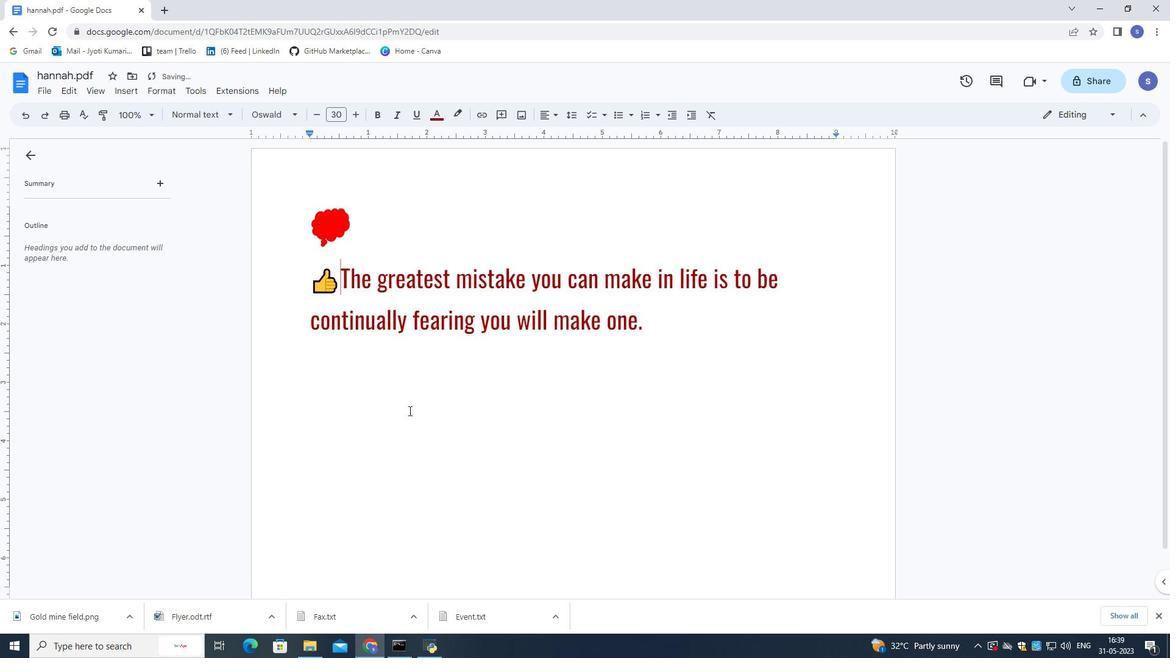 
Action: Mouse moved to (415, 403)
Screenshot: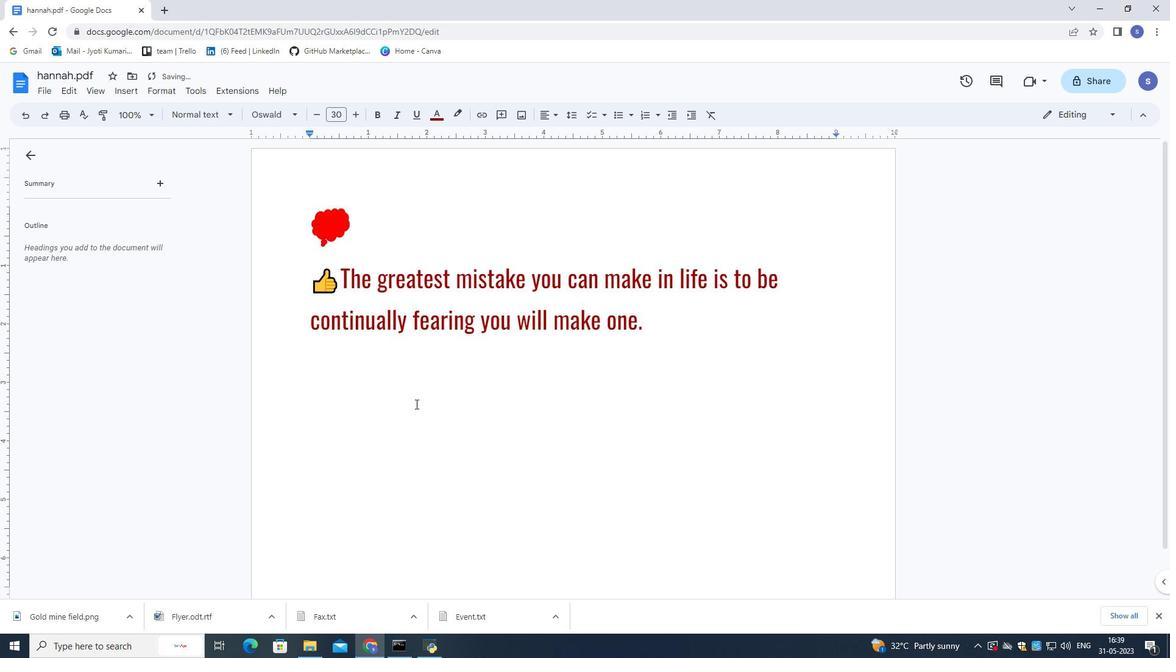 
